 Task: Look for space in Piúma, Brazil from 12th  August, 2023 to 15th August, 2023 for 3 adults in price range Rs.12000 to Rs.16000. Place can be entire place with 2 bedrooms having 3 beds and 1 bathroom. Property type can be house, flat, guest house. Booking option can be shelf check-in. Required host language is Spanish.
Action: Mouse moved to (420, 92)
Screenshot: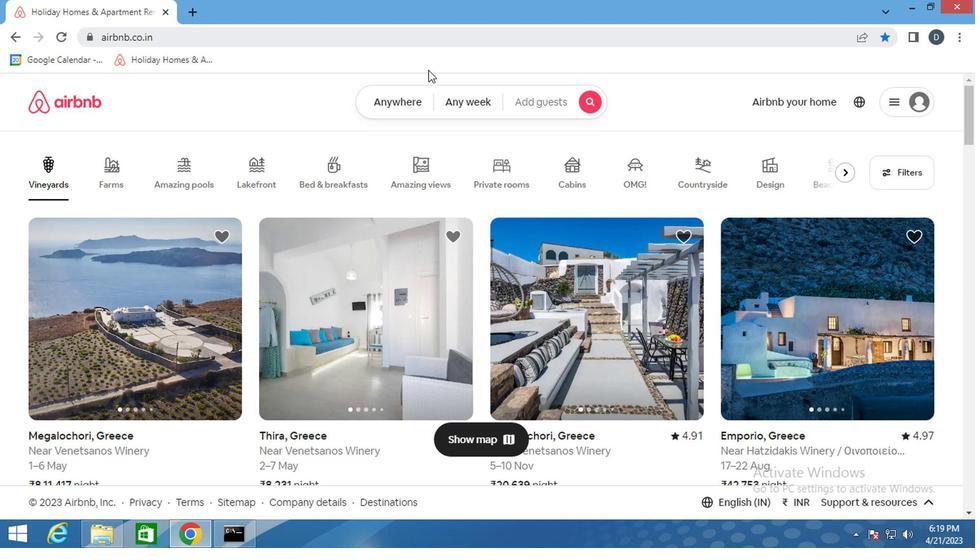 
Action: Mouse pressed left at (420, 92)
Screenshot: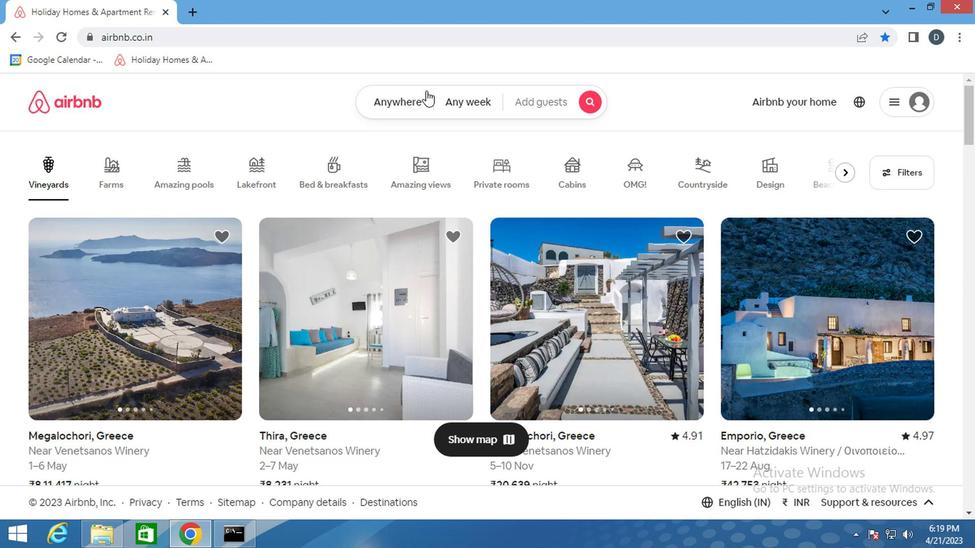
Action: Mouse moved to (364, 153)
Screenshot: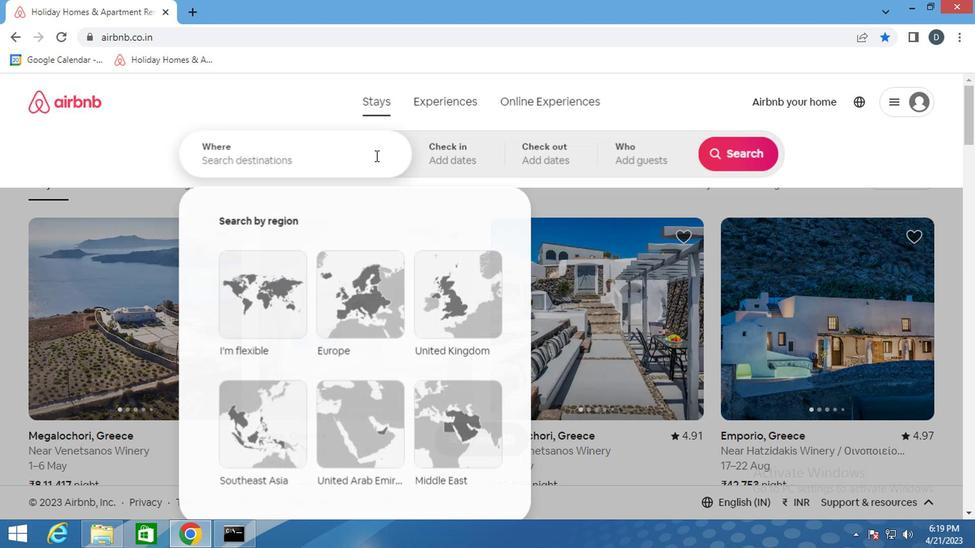 
Action: Mouse pressed left at (364, 153)
Screenshot: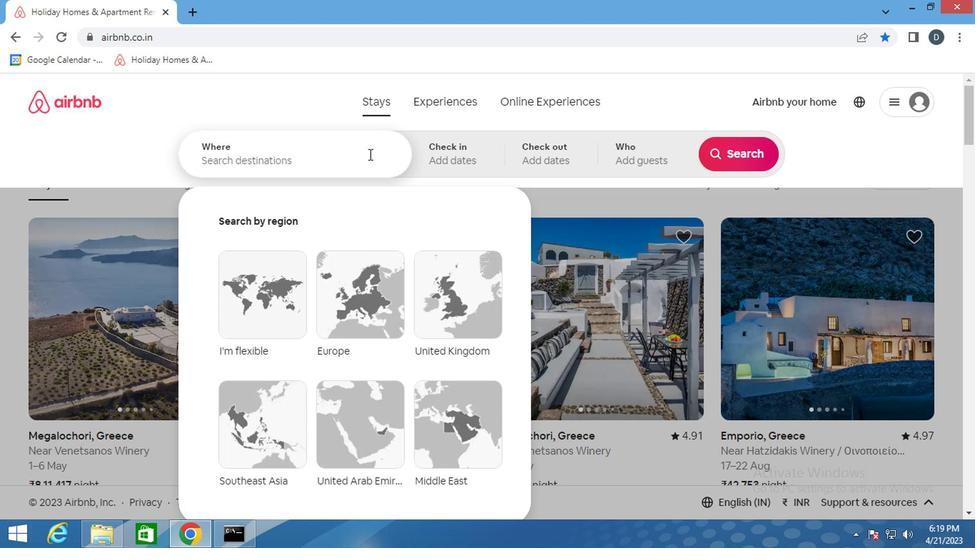 
Action: Key pressed <Key.shift>PIUMA,<Key.shift>B
Screenshot: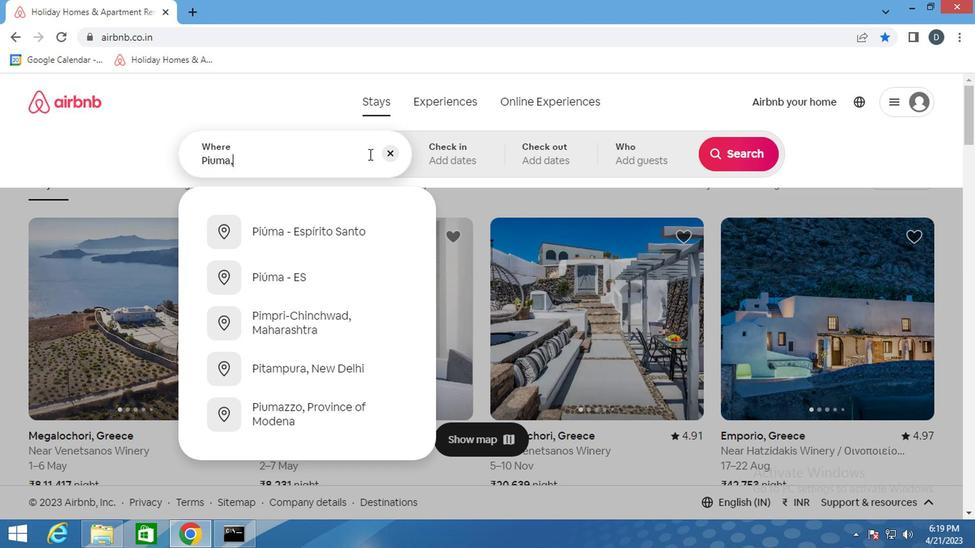 
Action: Mouse moved to (364, 153)
Screenshot: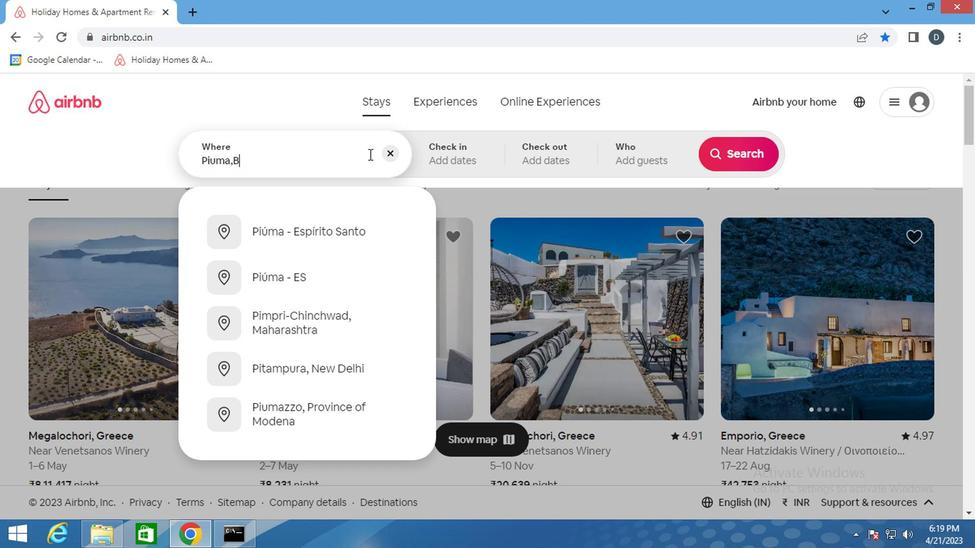 
Action: Key pressed RAZIL<Key.enter>
Screenshot: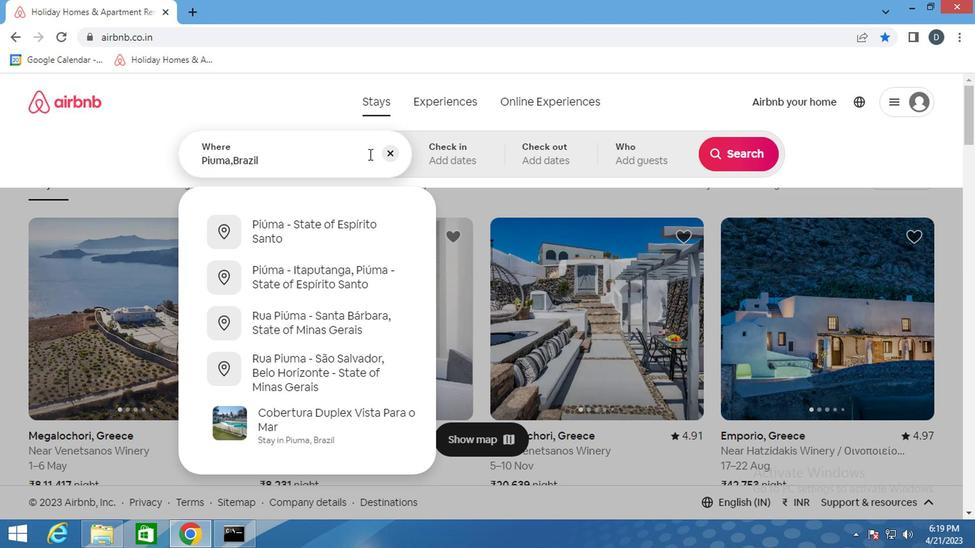 
Action: Mouse moved to (730, 271)
Screenshot: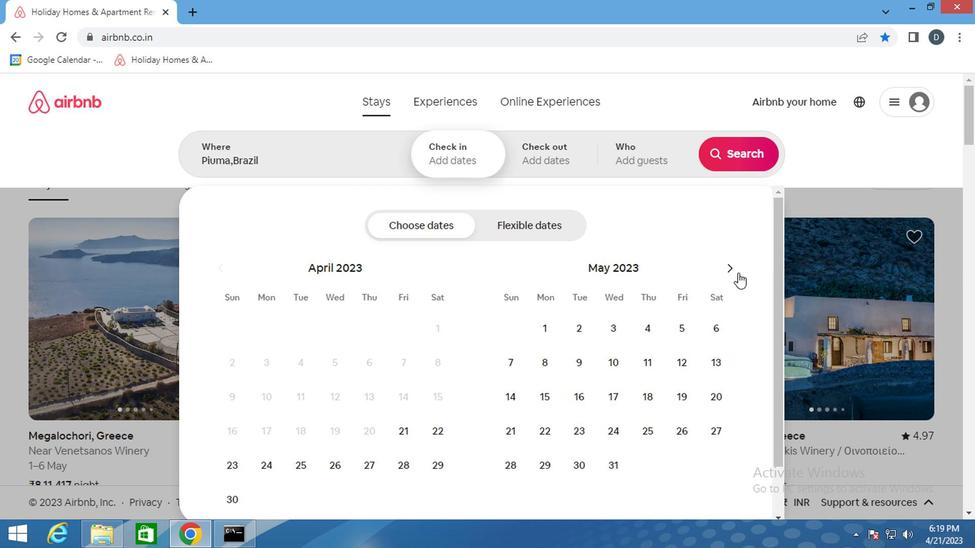 
Action: Mouse pressed left at (730, 271)
Screenshot: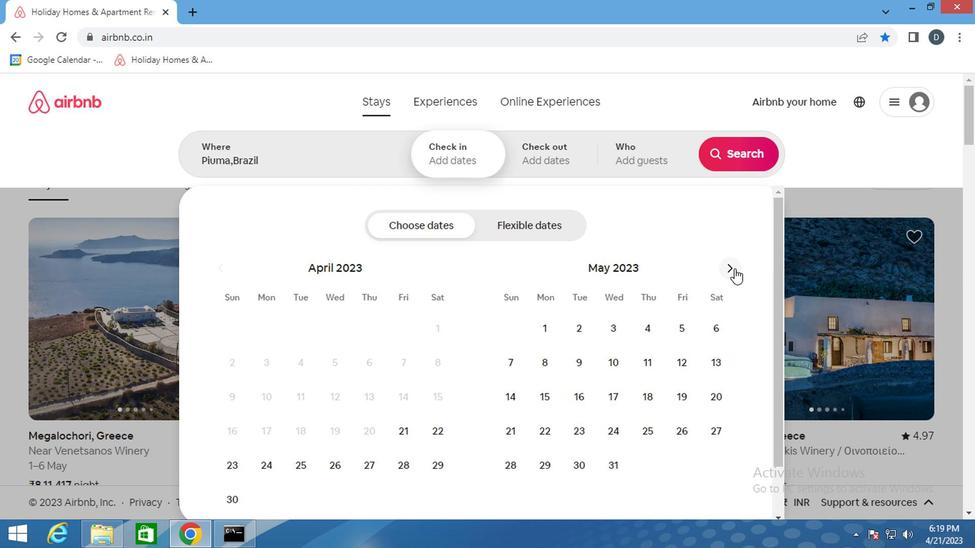 
Action: Mouse moved to (730, 270)
Screenshot: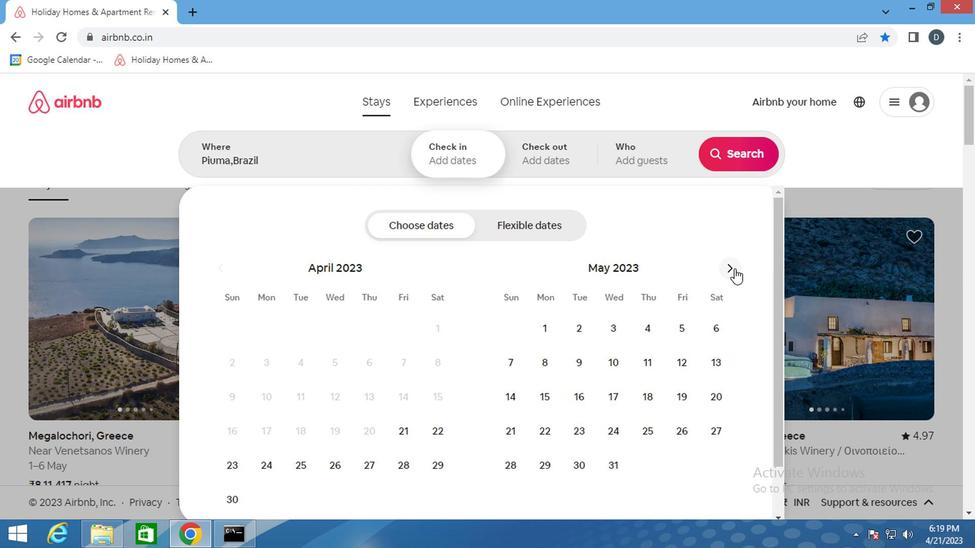 
Action: Mouse pressed left at (730, 270)
Screenshot: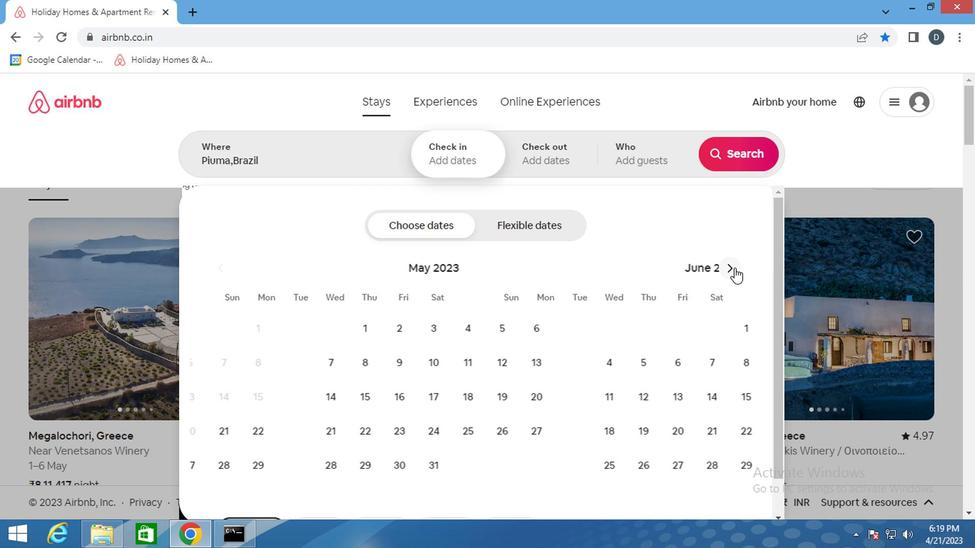 
Action: Mouse pressed left at (730, 270)
Screenshot: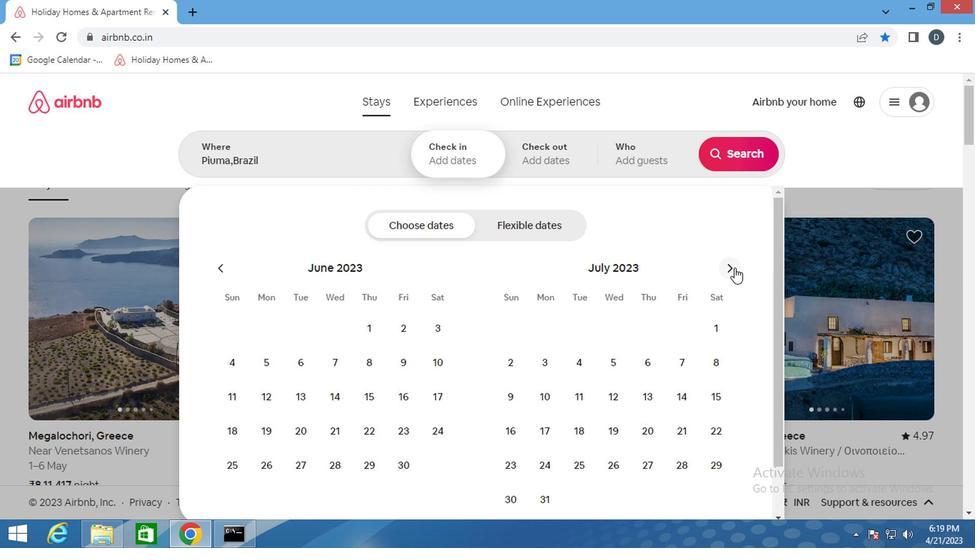
Action: Mouse moved to (710, 362)
Screenshot: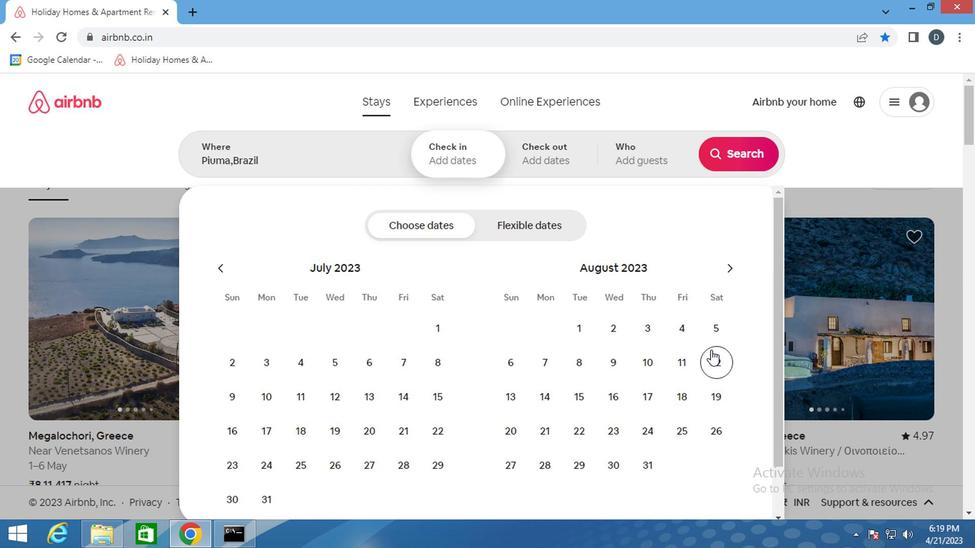 
Action: Mouse pressed left at (710, 362)
Screenshot: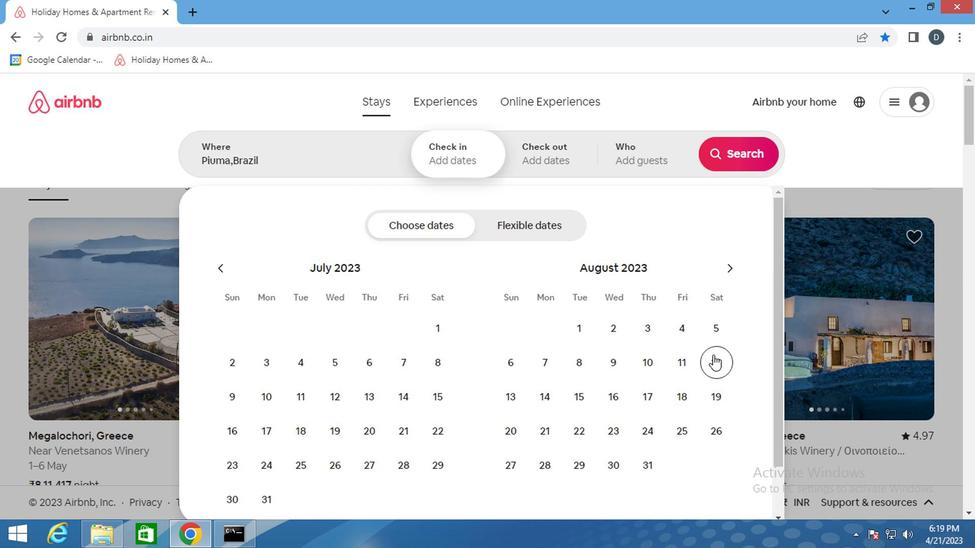 
Action: Mouse moved to (568, 398)
Screenshot: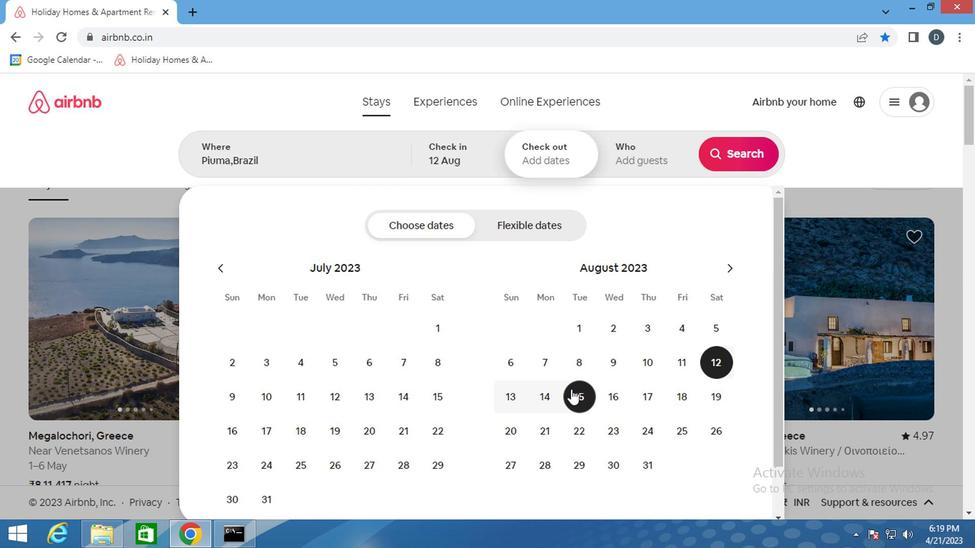 
Action: Mouse pressed left at (568, 398)
Screenshot: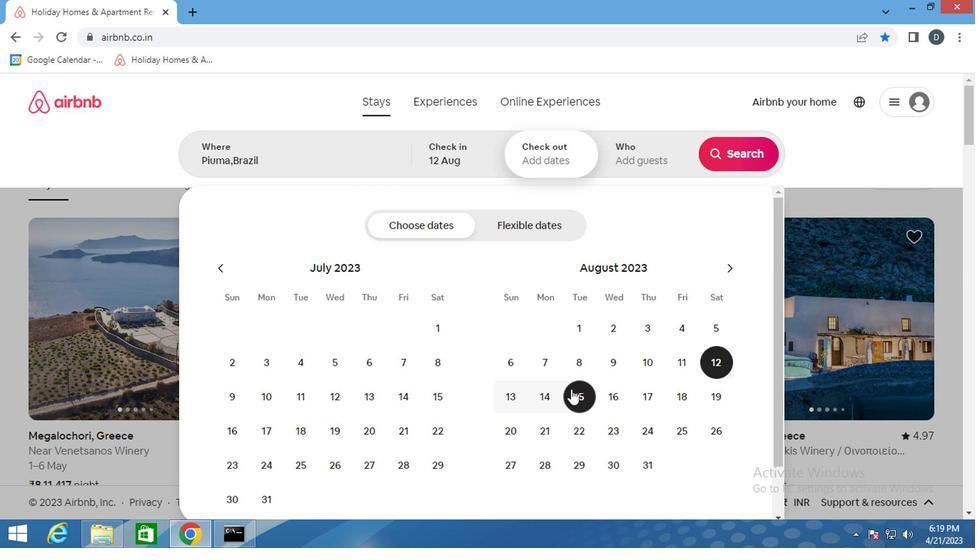 
Action: Mouse moved to (641, 176)
Screenshot: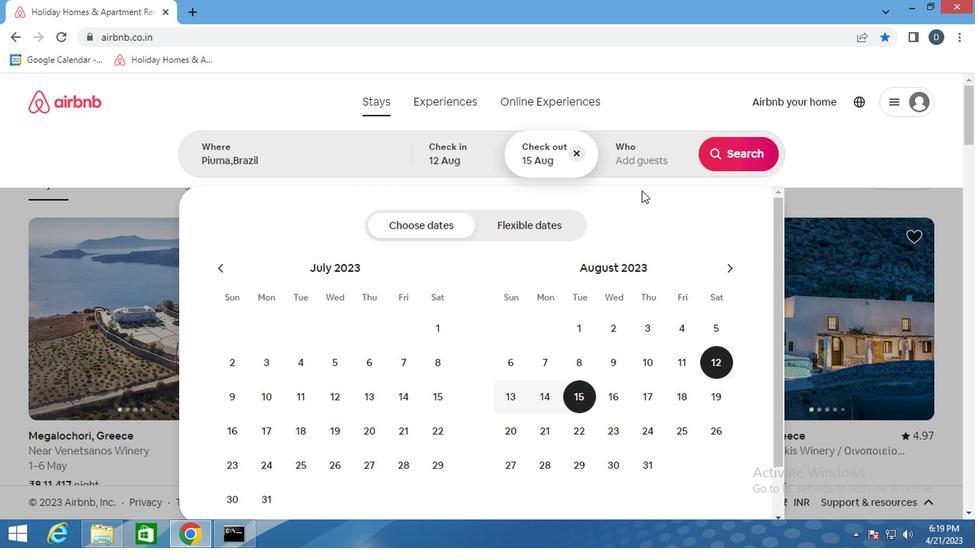 
Action: Mouse pressed left at (641, 176)
Screenshot: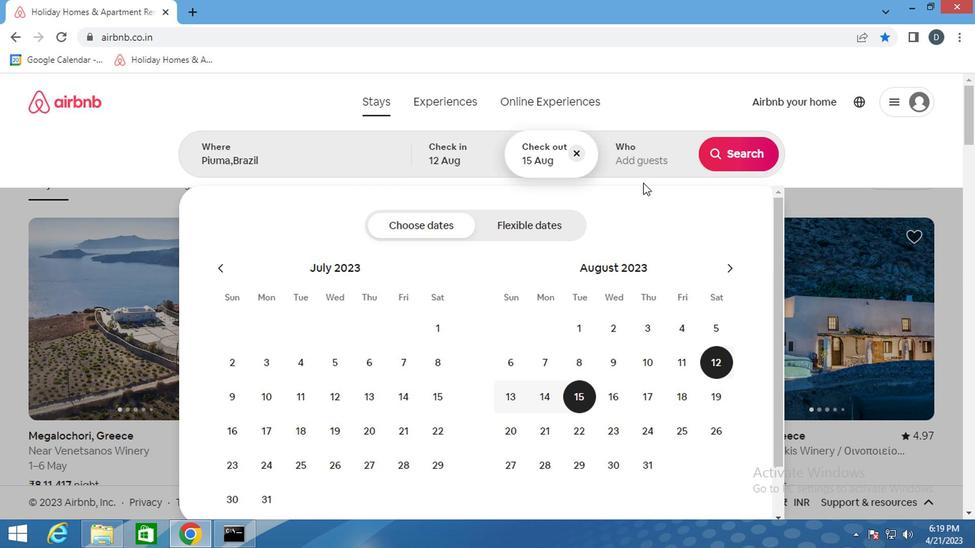 
Action: Mouse moved to (642, 169)
Screenshot: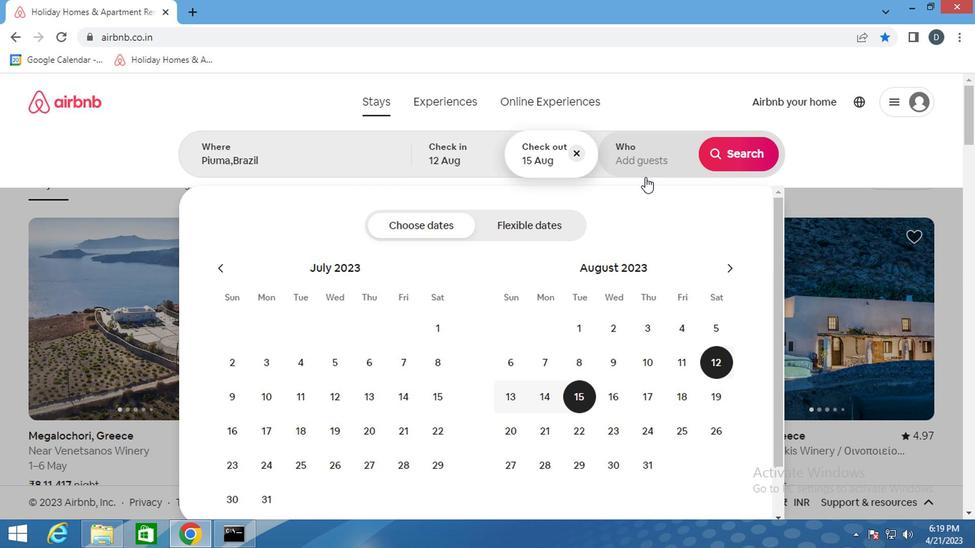 
Action: Mouse pressed left at (642, 169)
Screenshot: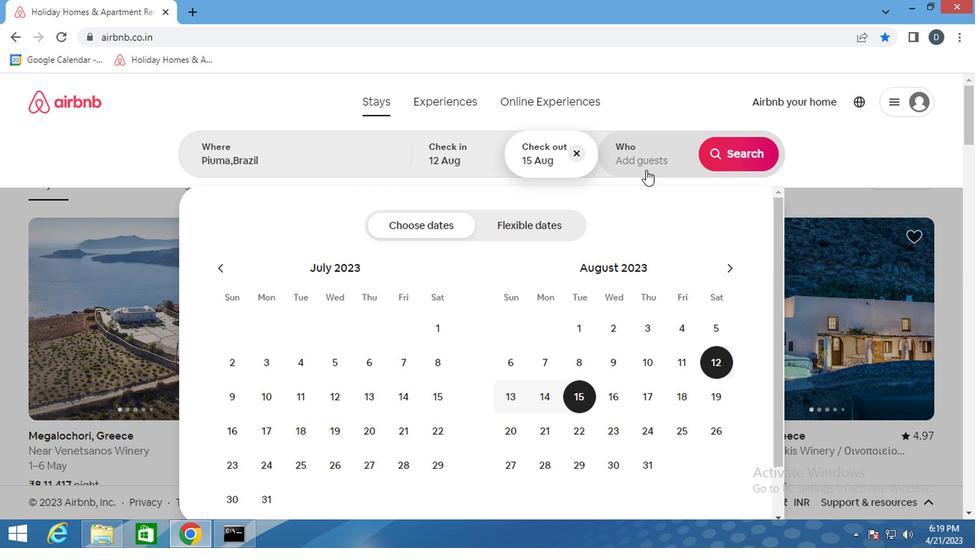 
Action: Mouse moved to (645, 167)
Screenshot: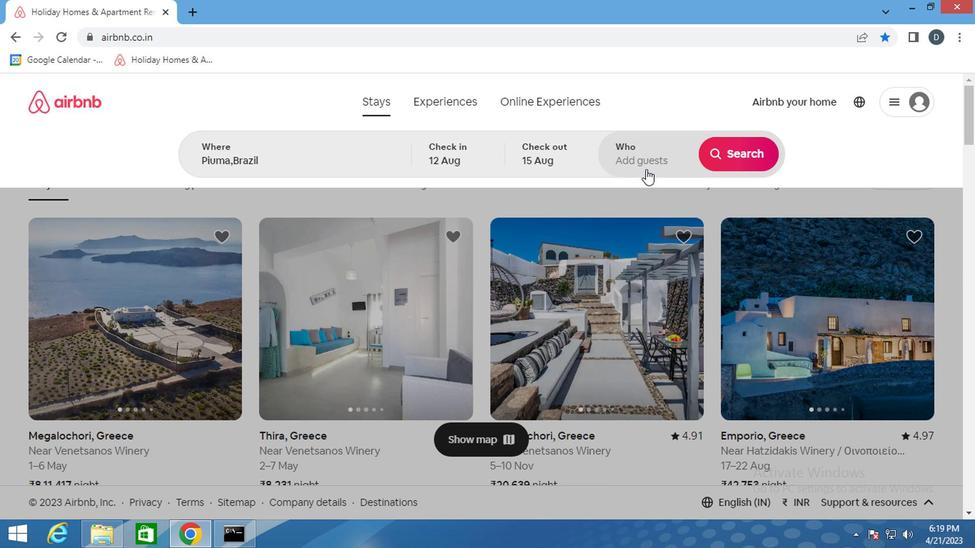 
Action: Mouse pressed left at (645, 167)
Screenshot: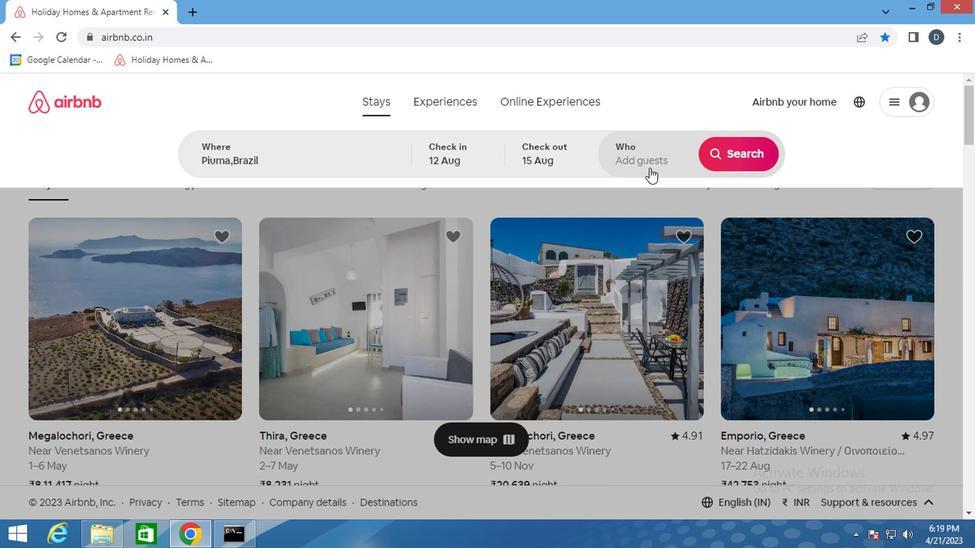 
Action: Mouse moved to (741, 228)
Screenshot: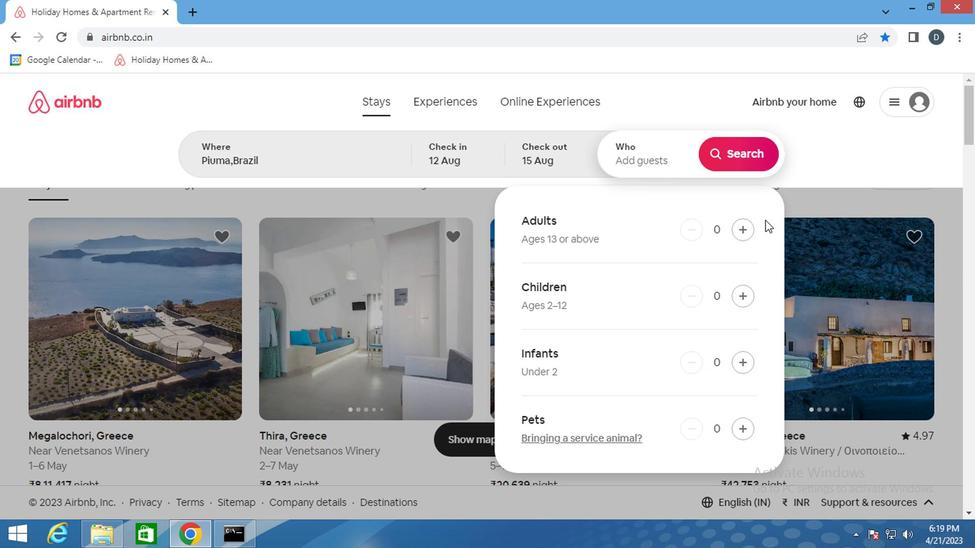 
Action: Mouse pressed left at (741, 228)
Screenshot: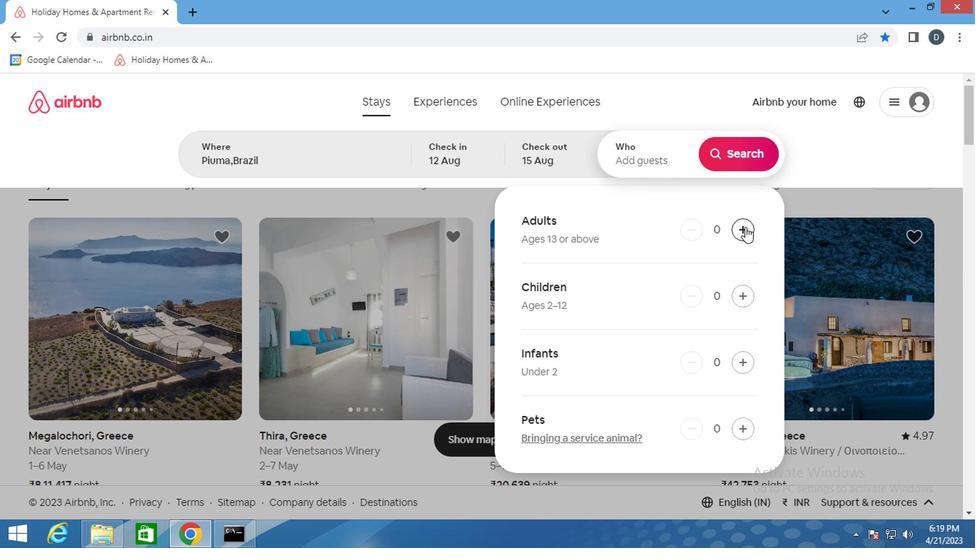 
Action: Mouse pressed left at (741, 228)
Screenshot: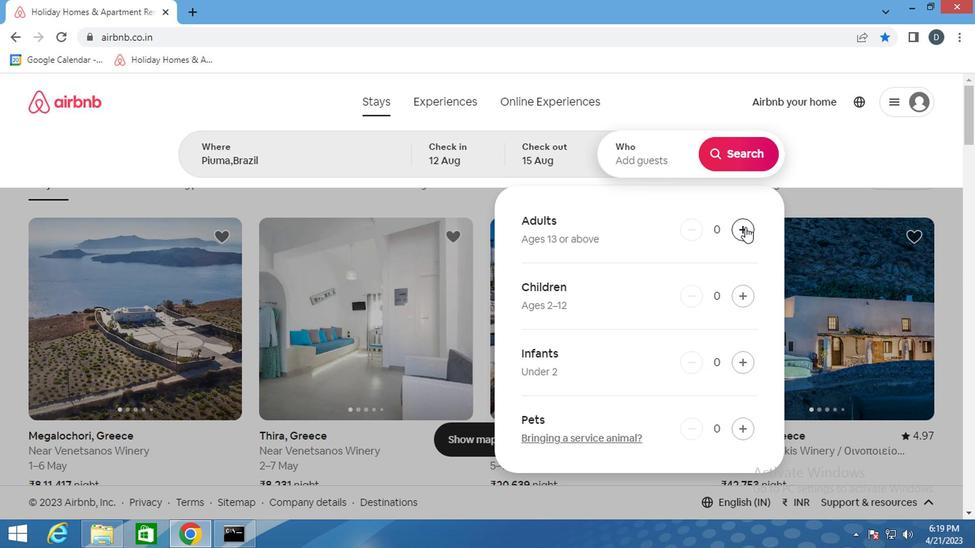 
Action: Mouse pressed left at (741, 228)
Screenshot: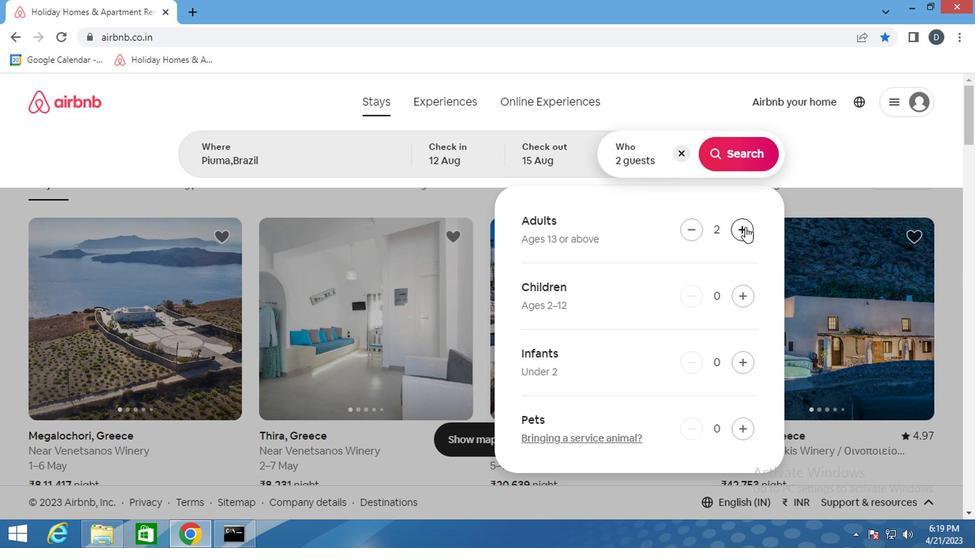 
Action: Mouse moved to (743, 146)
Screenshot: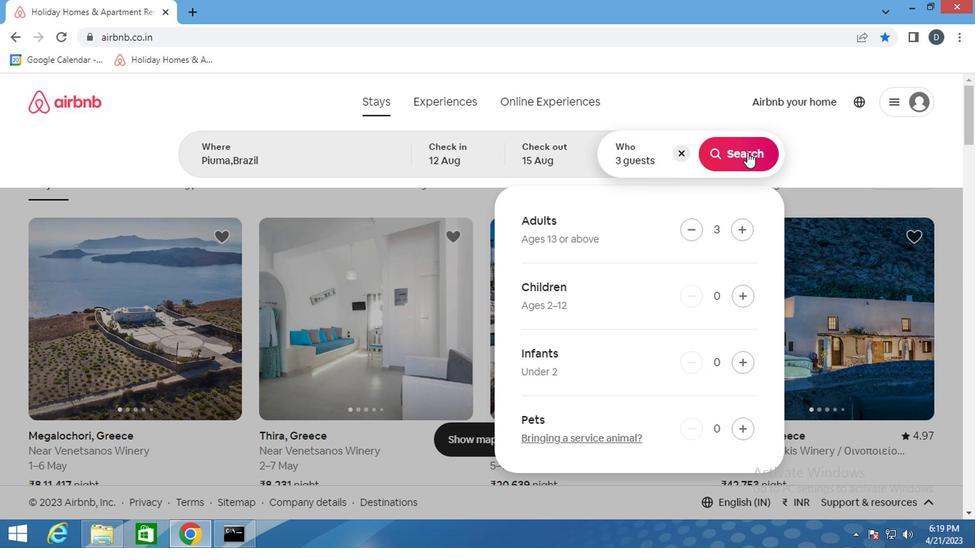 
Action: Mouse pressed left at (743, 146)
Screenshot: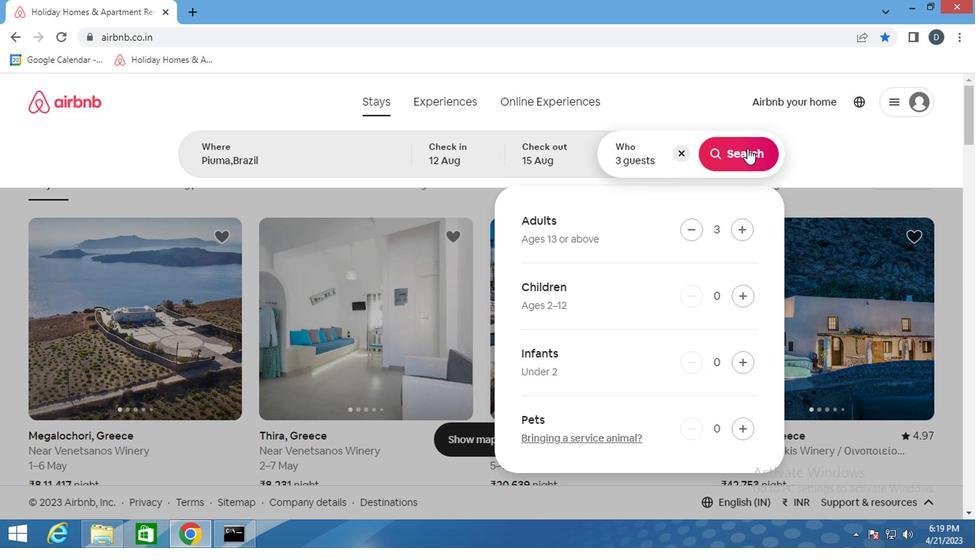 
Action: Mouse moved to (926, 150)
Screenshot: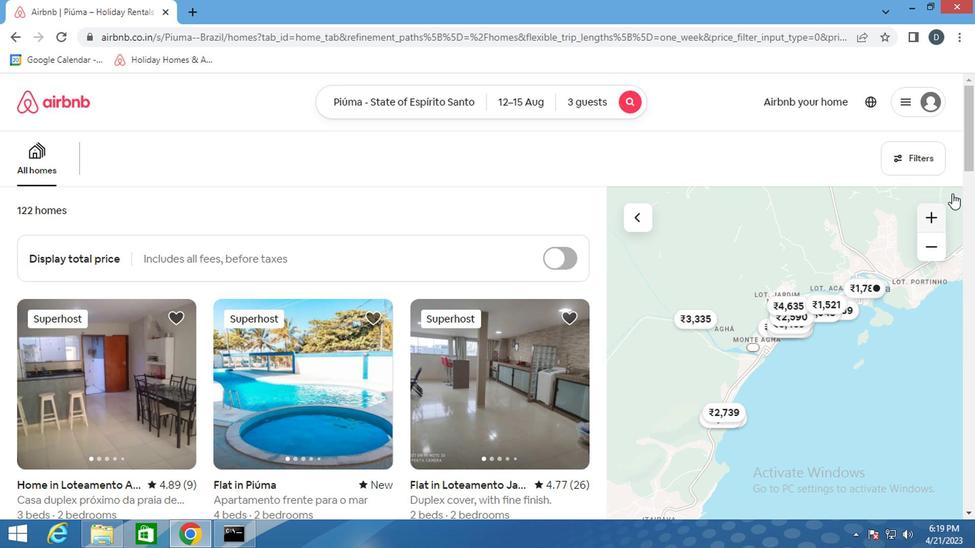 
Action: Mouse pressed left at (926, 150)
Screenshot: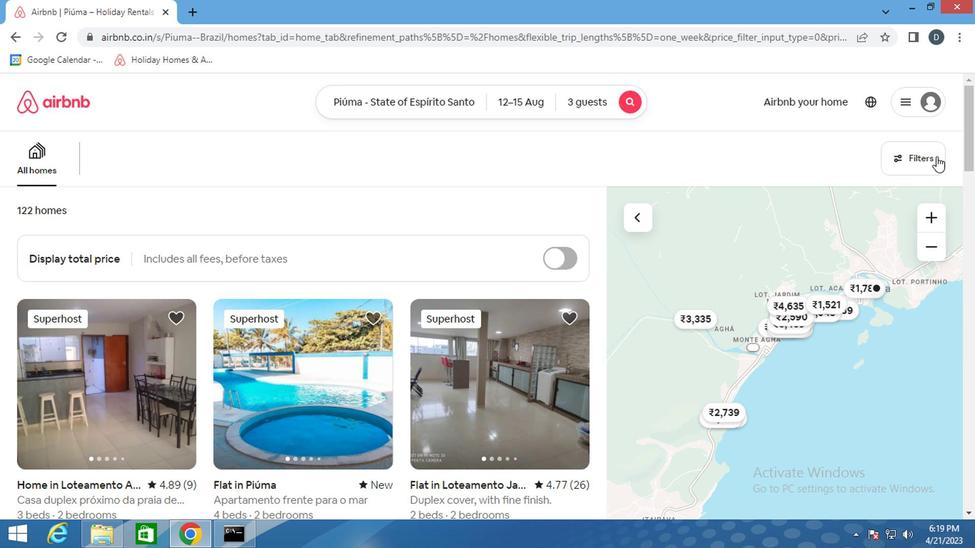 
Action: Mouse moved to (321, 340)
Screenshot: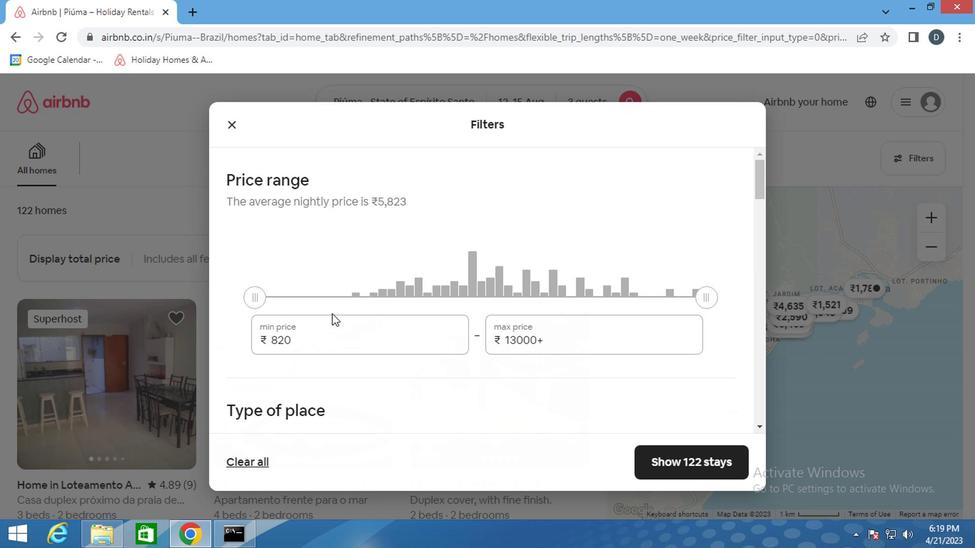 
Action: Mouse pressed left at (321, 340)
Screenshot: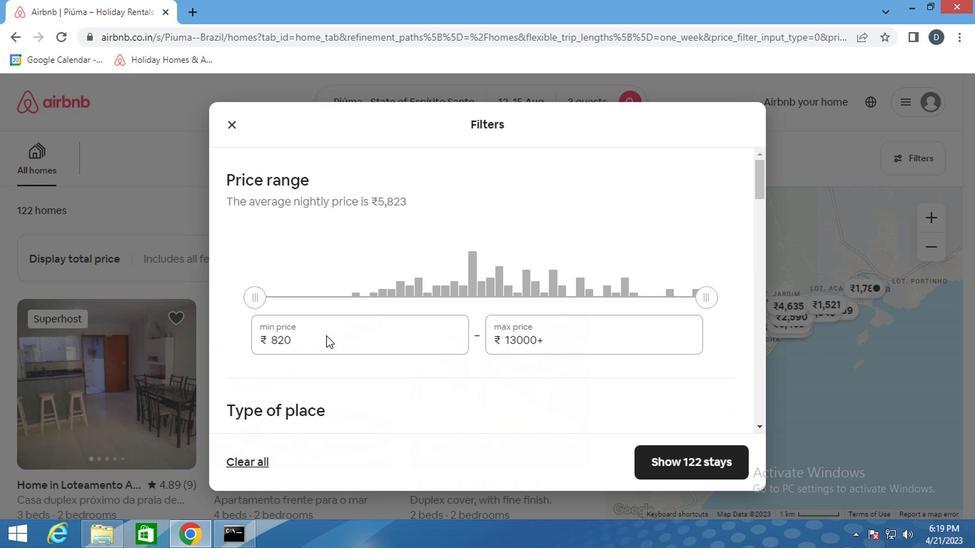 
Action: Mouse pressed left at (321, 340)
Screenshot: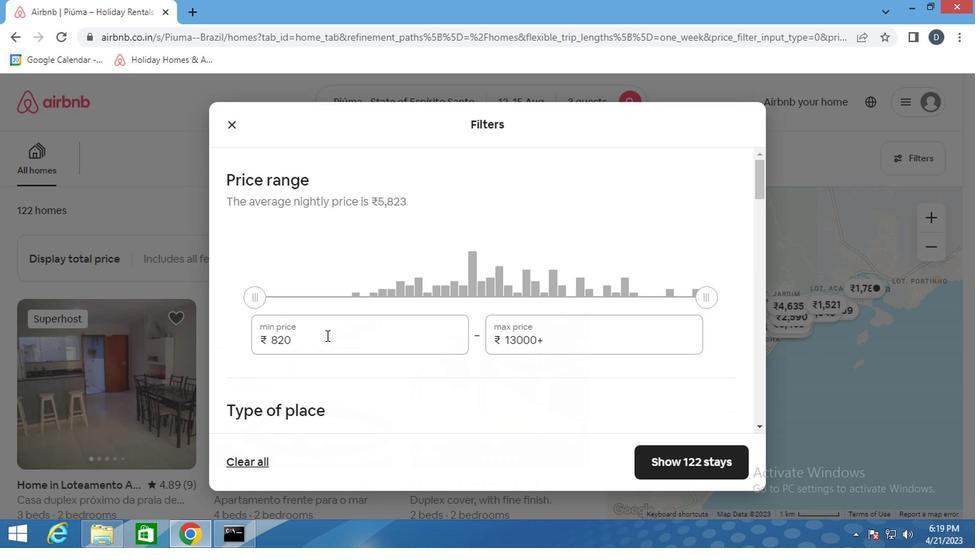 
Action: Mouse moved to (321, 341)
Screenshot: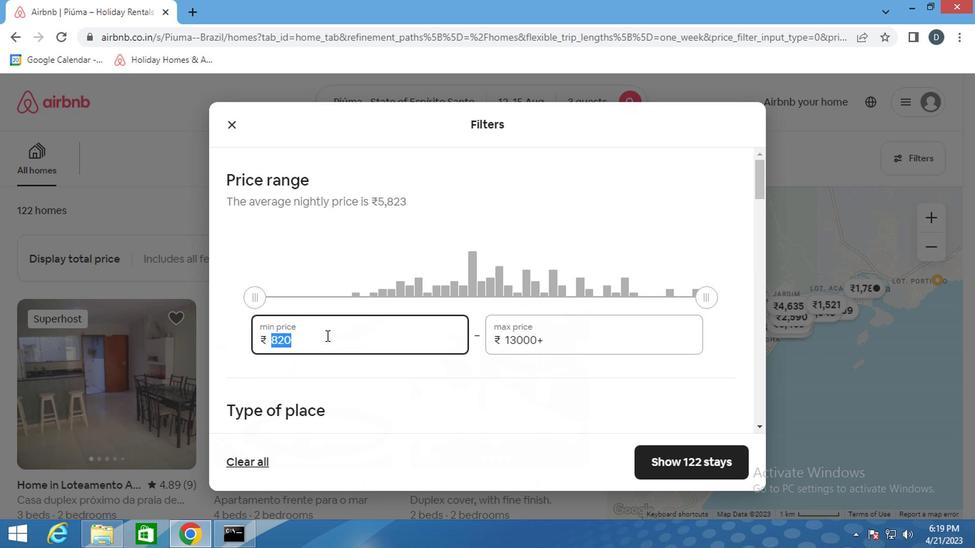 
Action: Key pressed 120
Screenshot: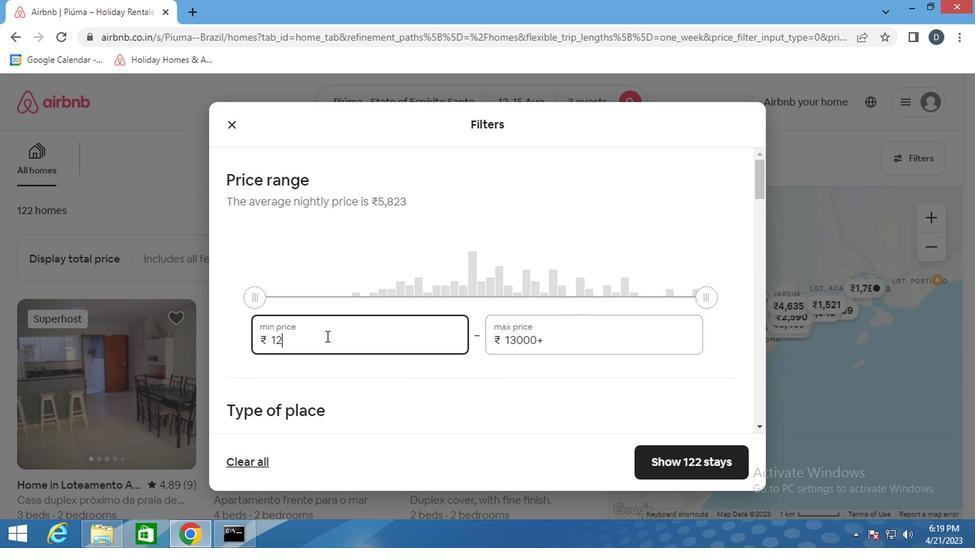 
Action: Mouse moved to (321, 342)
Screenshot: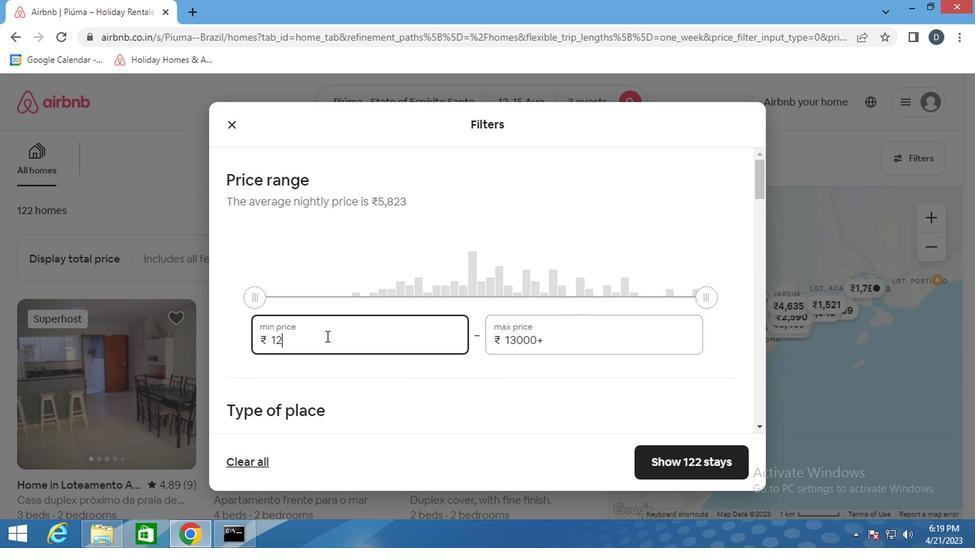 
Action: Key pressed 00
Screenshot: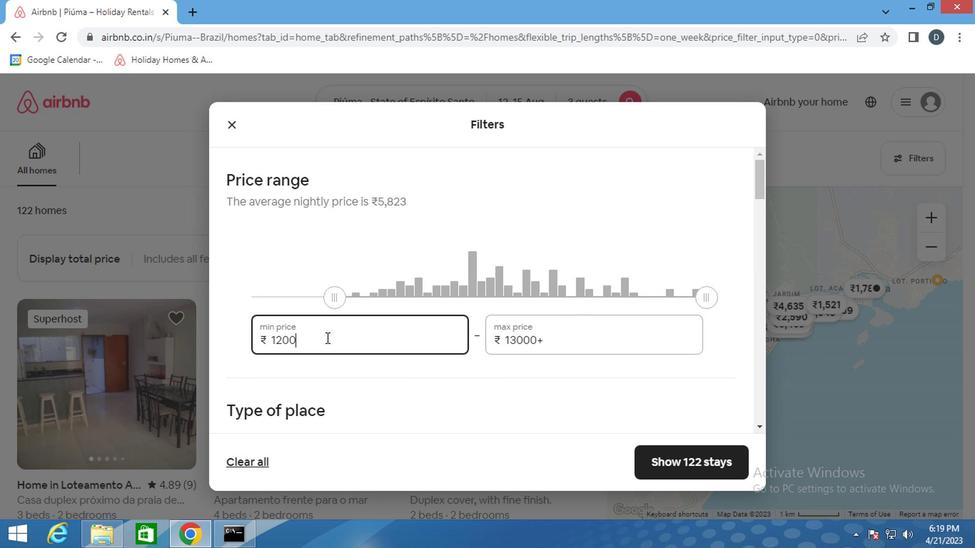 
Action: Mouse moved to (321, 347)
Screenshot: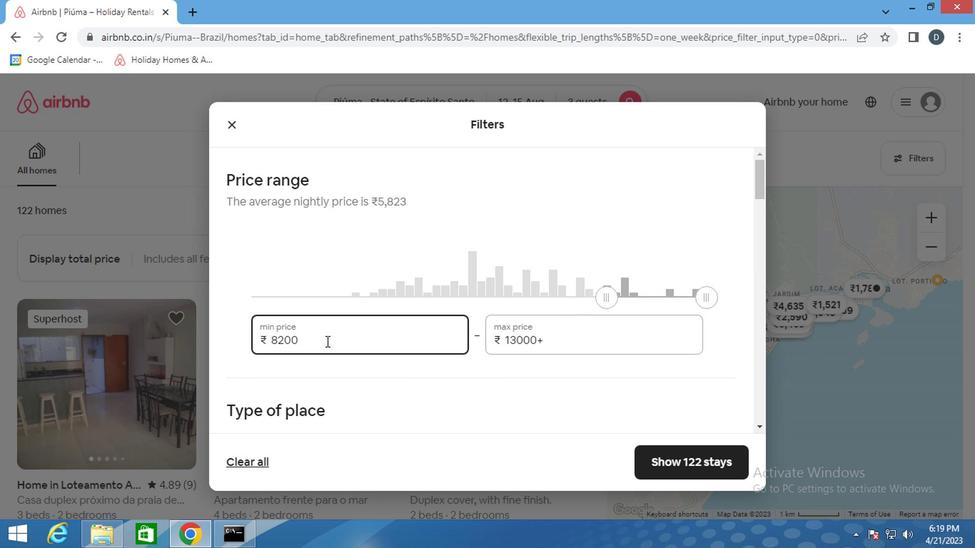 
Action: Key pressed ctrl+Actrl+12000
Screenshot: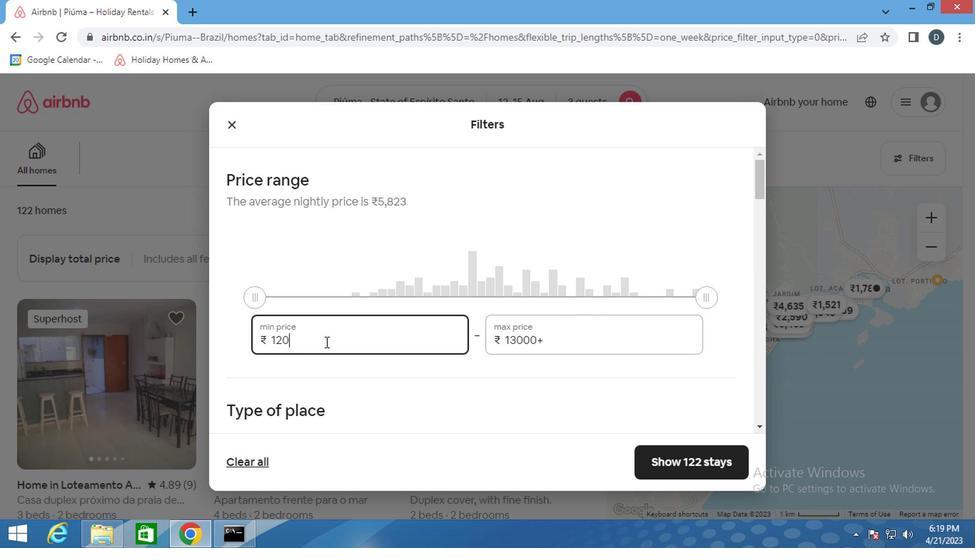 
Action: Mouse moved to (319, 348)
Screenshot: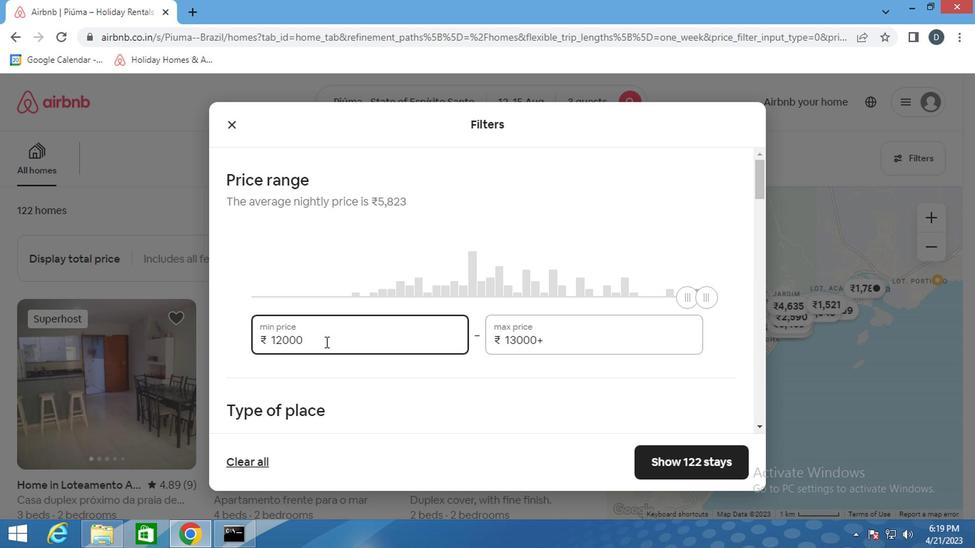
Action: Key pressed <Key.tab>
Screenshot: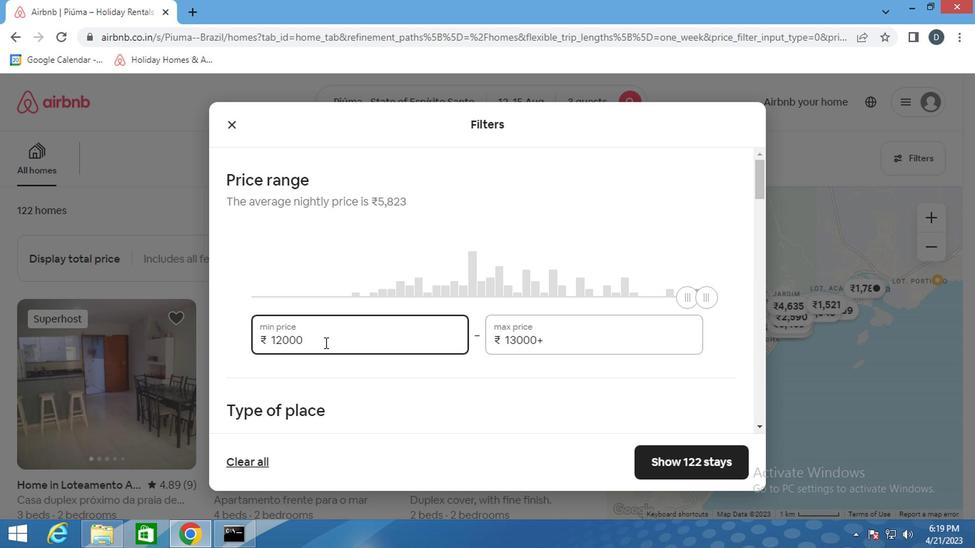 
Action: Mouse moved to (318, 349)
Screenshot: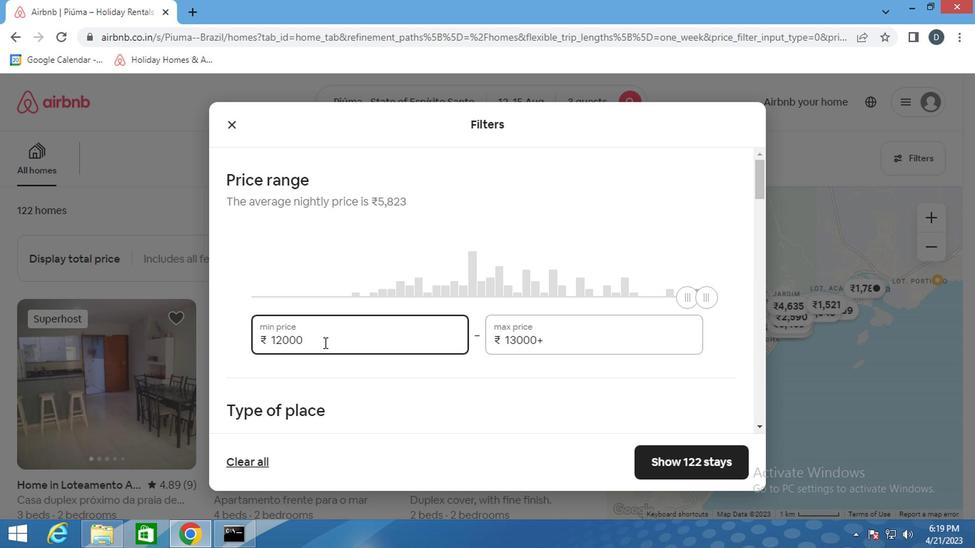 
Action: Key pressed ctrl+A
Screenshot: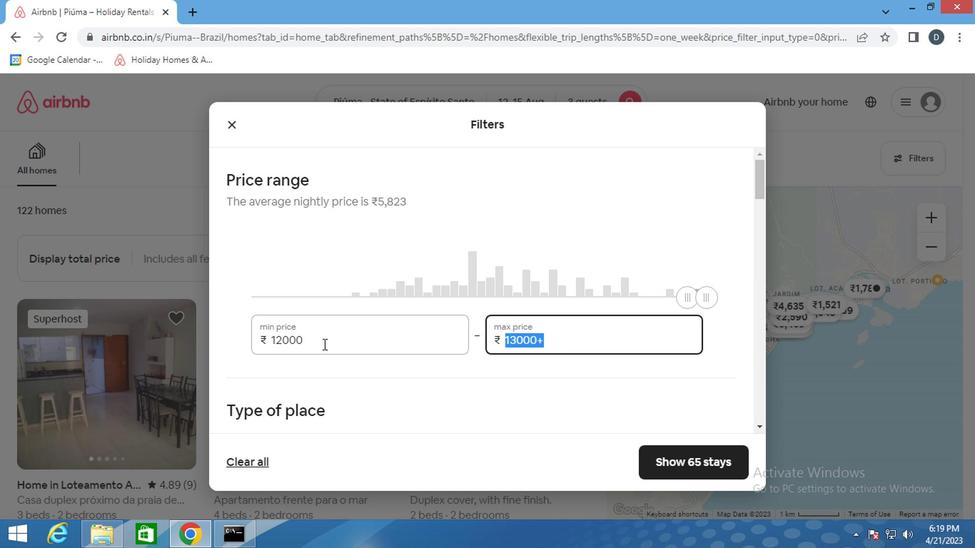 
Action: Mouse moved to (318, 350)
Screenshot: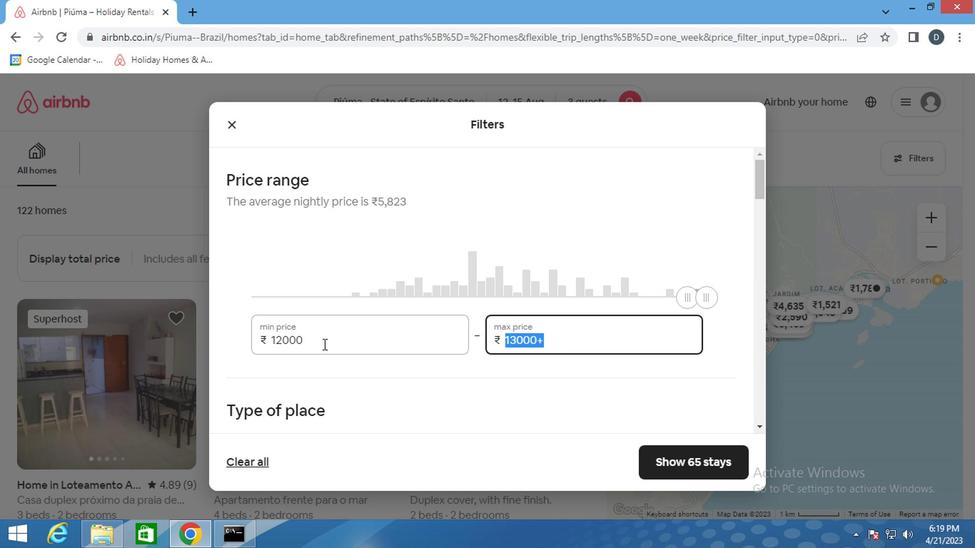 
Action: Key pressed ctrl+16000
Screenshot: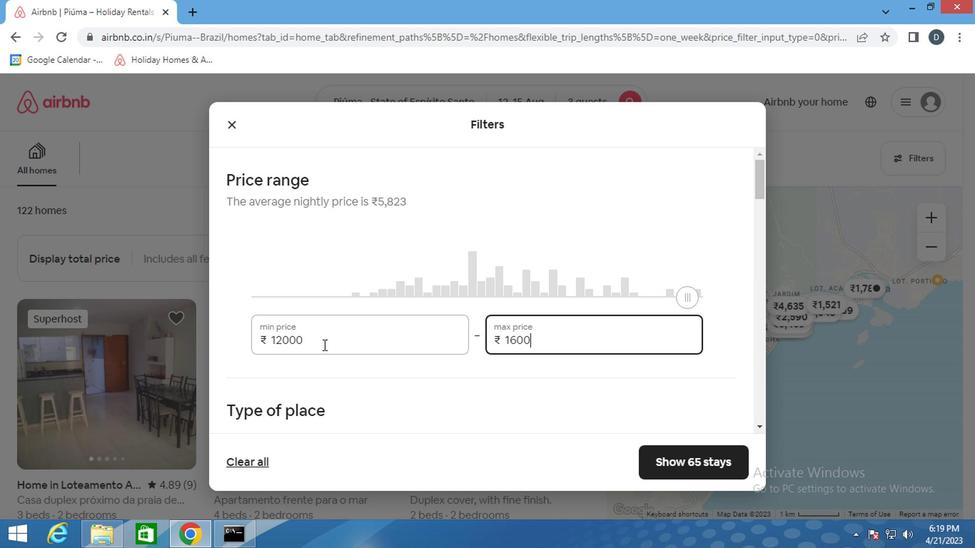 
Action: Mouse moved to (397, 334)
Screenshot: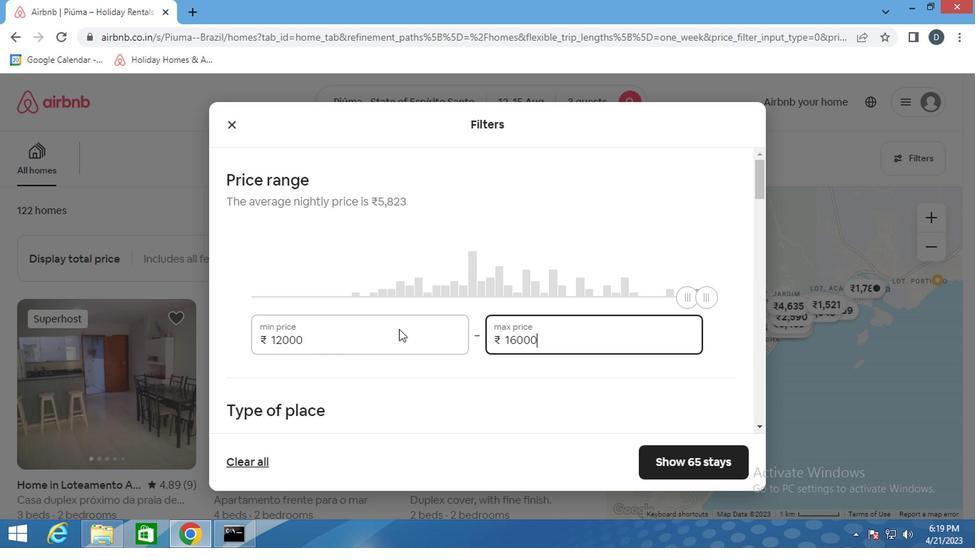 
Action: Mouse scrolled (397, 333) with delta (0, -1)
Screenshot: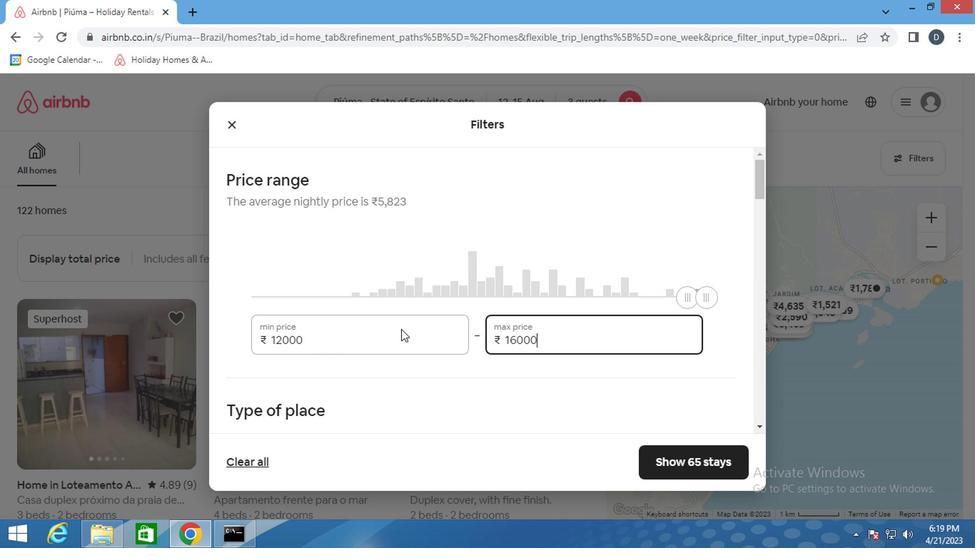 
Action: Mouse scrolled (397, 333) with delta (0, -1)
Screenshot: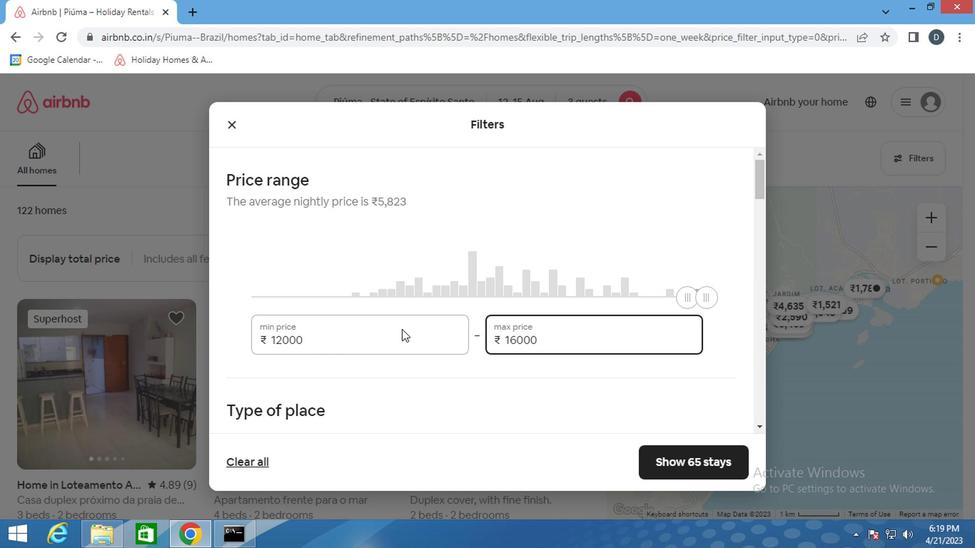 
Action: Mouse scrolled (397, 333) with delta (0, -1)
Screenshot: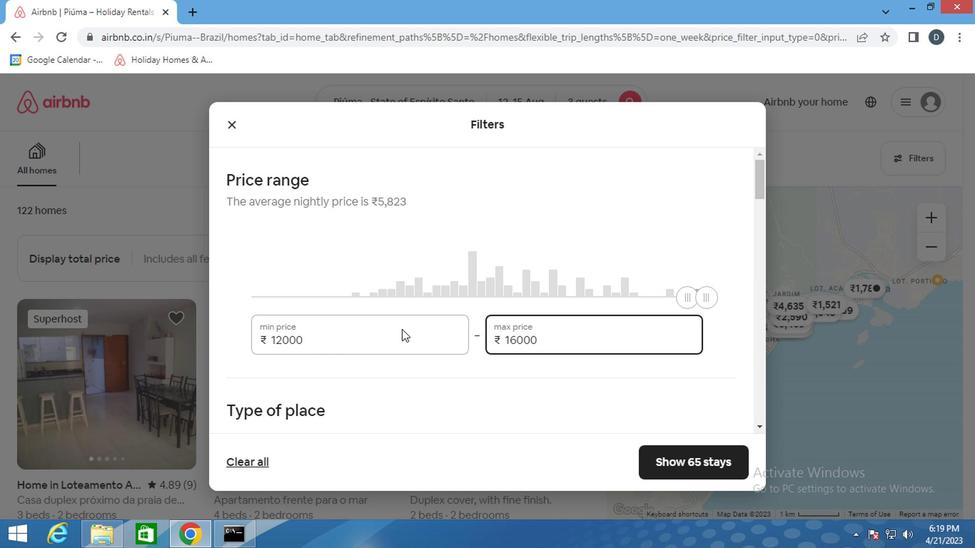 
Action: Mouse moved to (310, 241)
Screenshot: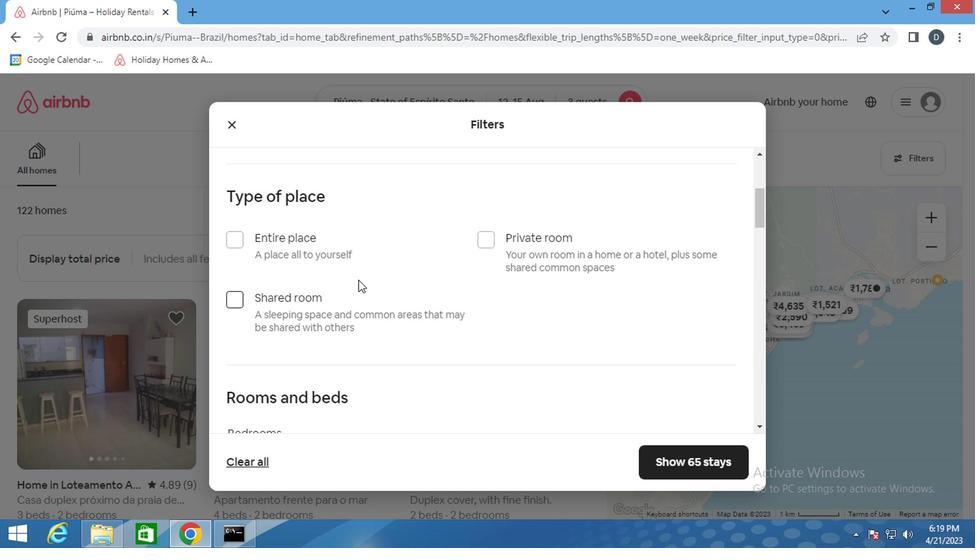 
Action: Mouse pressed left at (310, 241)
Screenshot: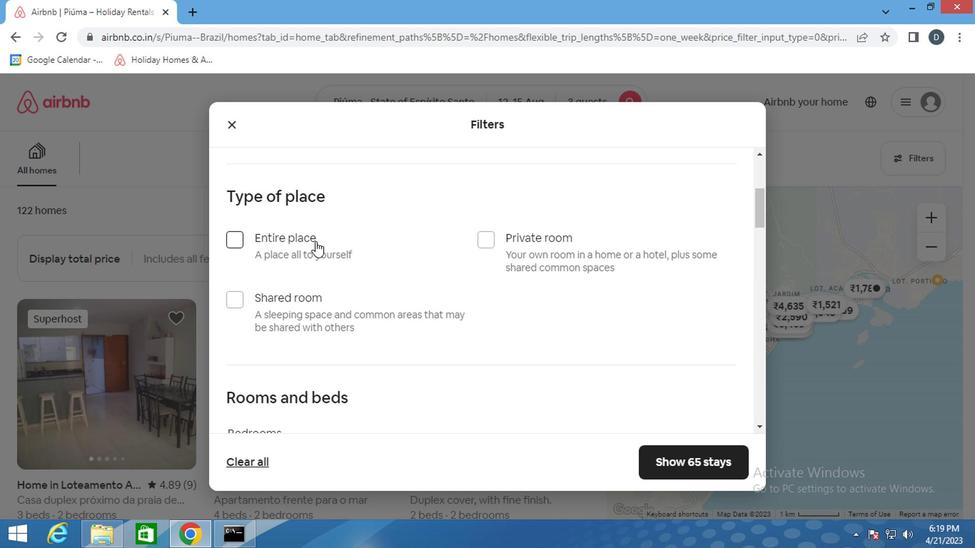 
Action: Mouse moved to (434, 285)
Screenshot: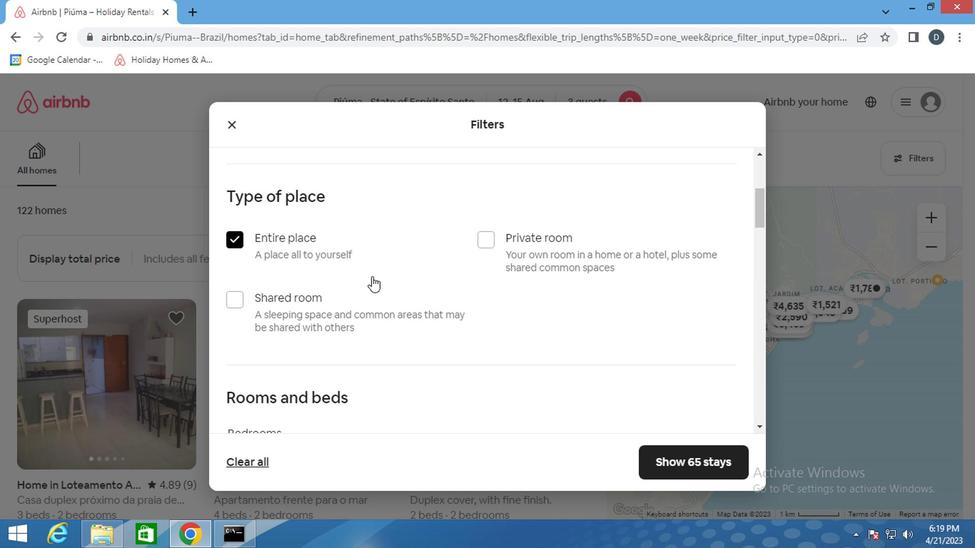 
Action: Mouse scrolled (434, 284) with delta (0, -1)
Screenshot: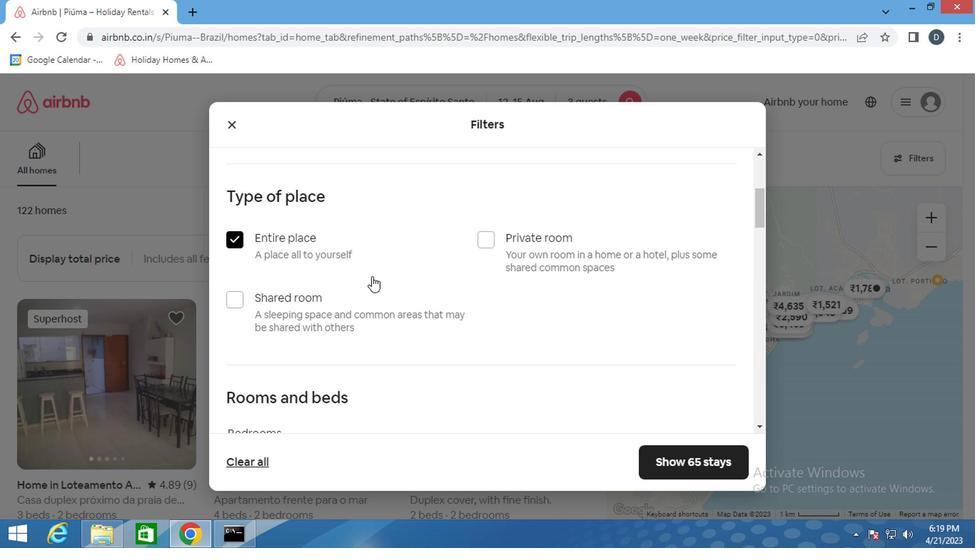 
Action: Mouse scrolled (434, 284) with delta (0, -1)
Screenshot: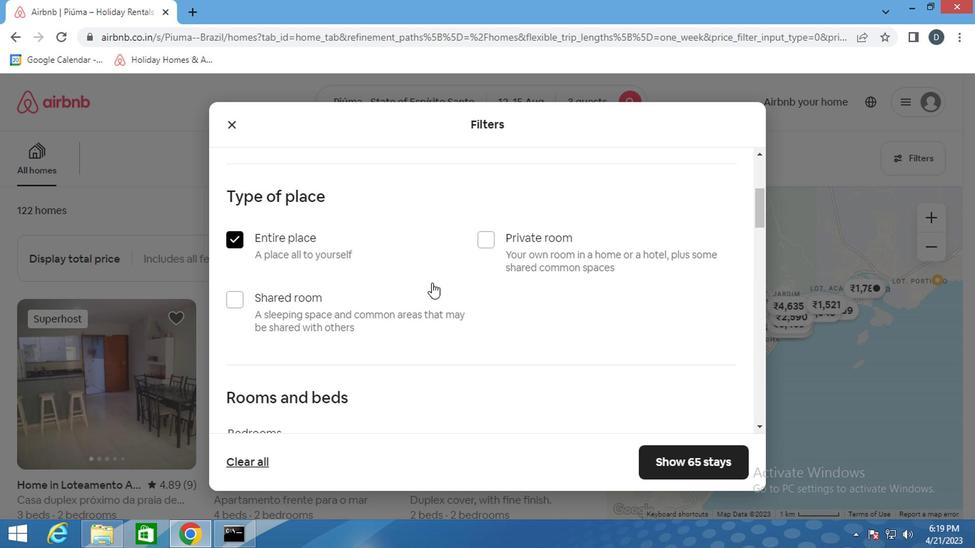 
Action: Mouse scrolled (434, 284) with delta (0, -1)
Screenshot: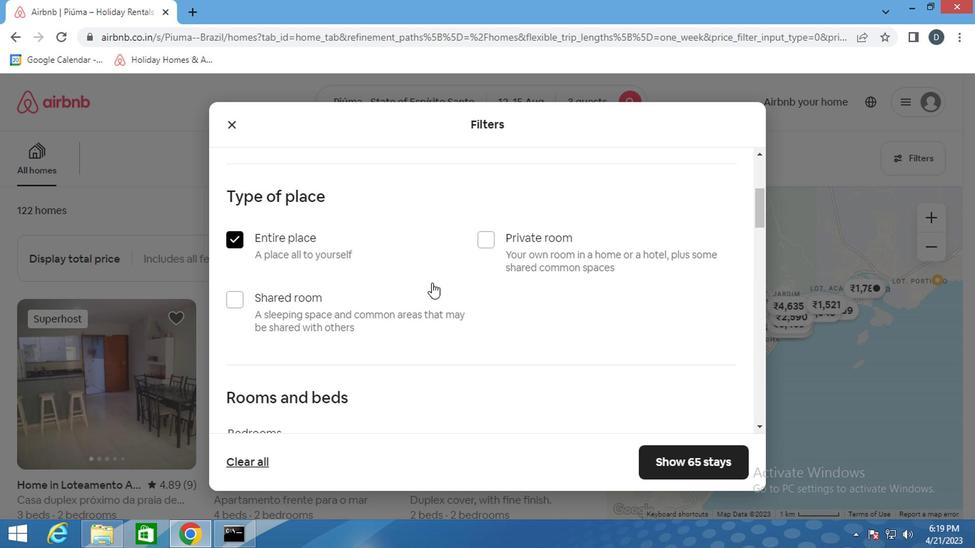 
Action: Mouse scrolled (434, 284) with delta (0, -1)
Screenshot: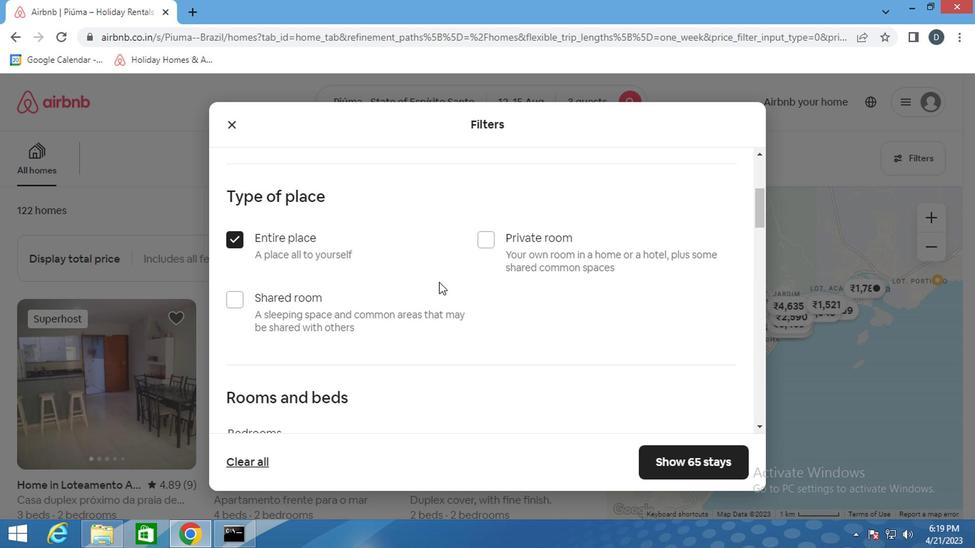 
Action: Mouse scrolled (434, 284) with delta (0, -1)
Screenshot: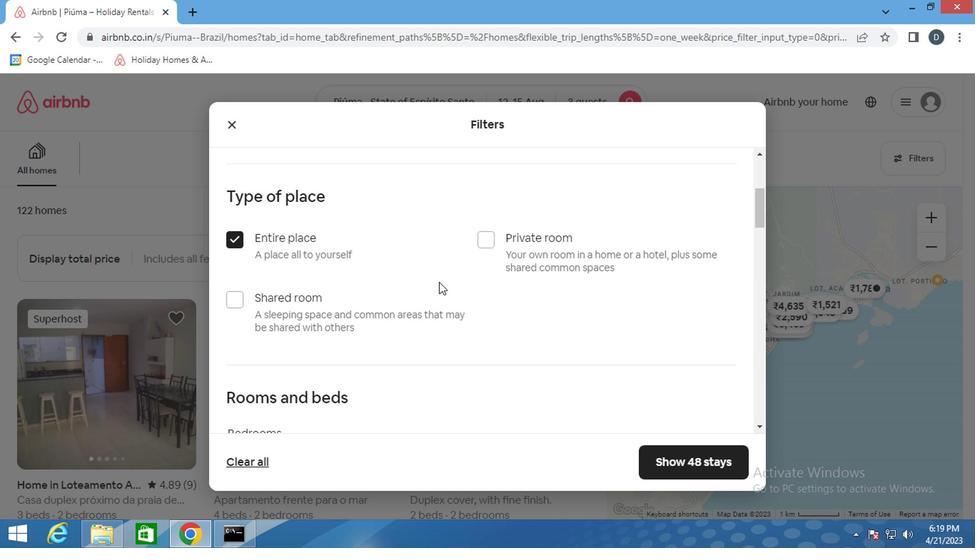 
Action: Mouse moved to (380, 212)
Screenshot: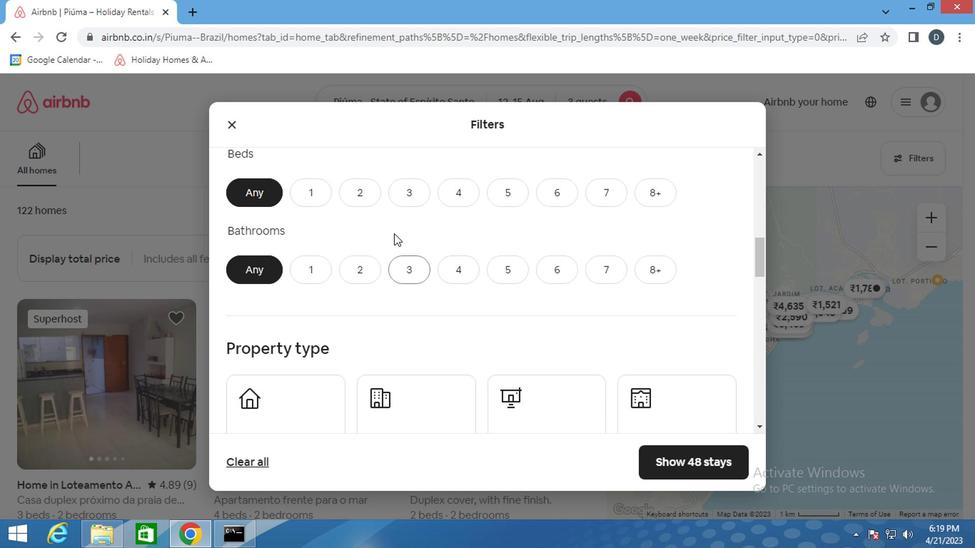 
Action: Mouse scrolled (380, 213) with delta (0, 1)
Screenshot: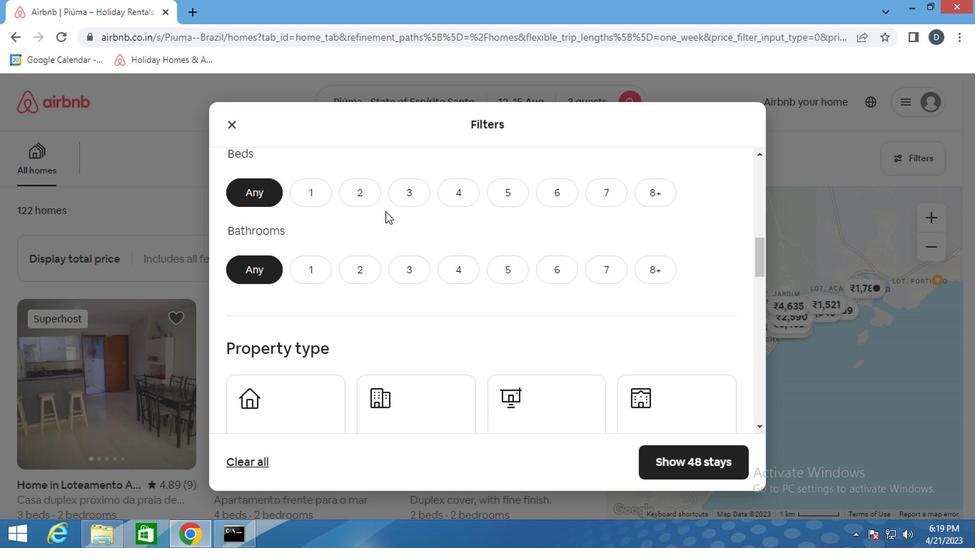 
Action: Mouse scrolled (380, 213) with delta (0, 1)
Screenshot: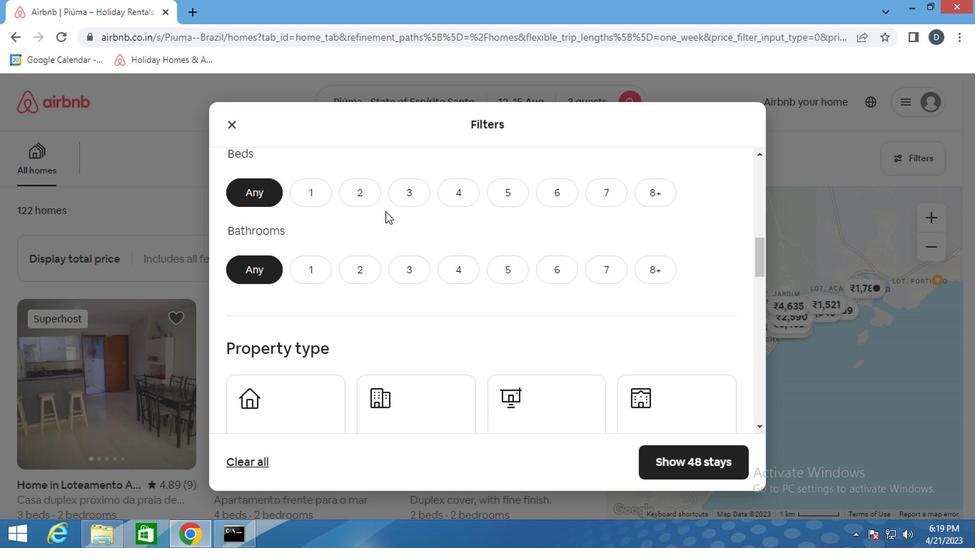 
Action: Mouse moved to (354, 264)
Screenshot: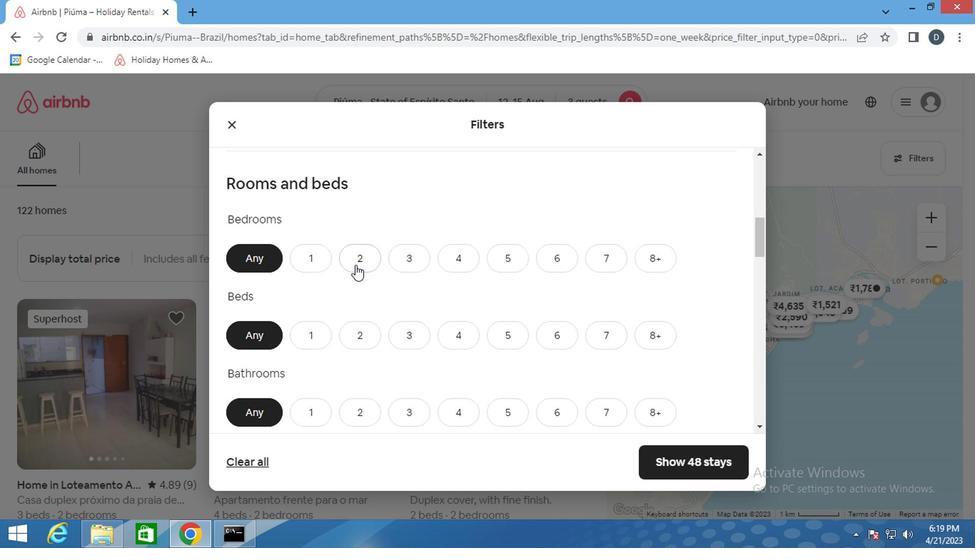 
Action: Mouse pressed left at (354, 264)
Screenshot: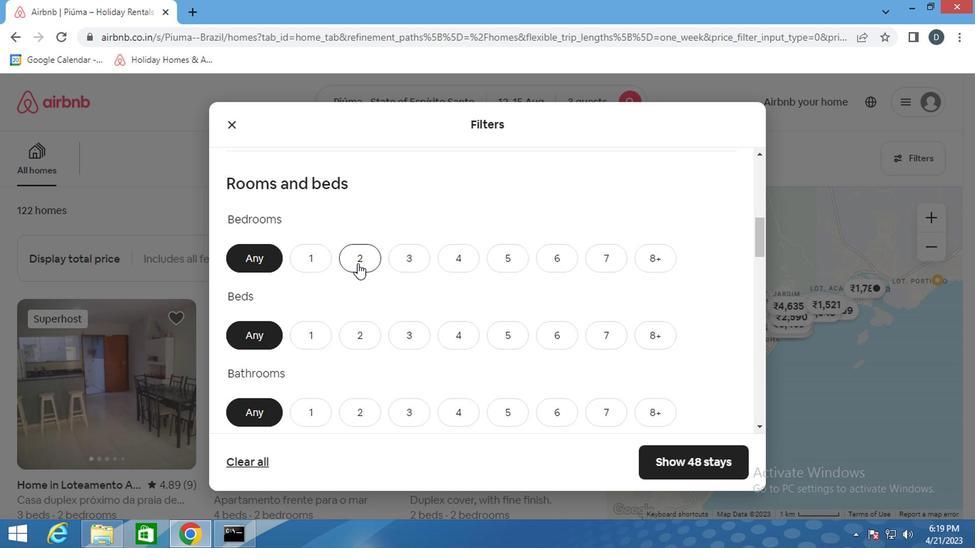 
Action: Mouse moved to (400, 336)
Screenshot: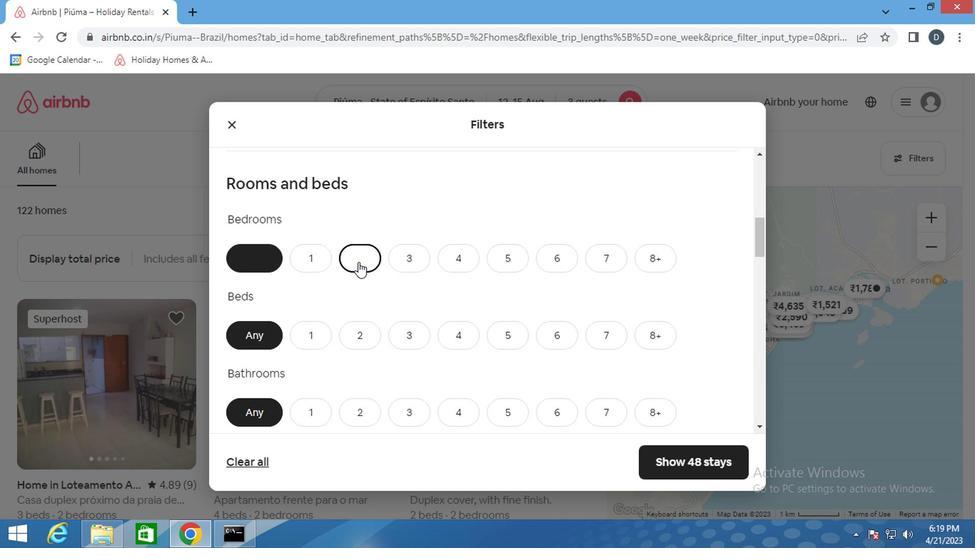 
Action: Mouse pressed left at (400, 336)
Screenshot: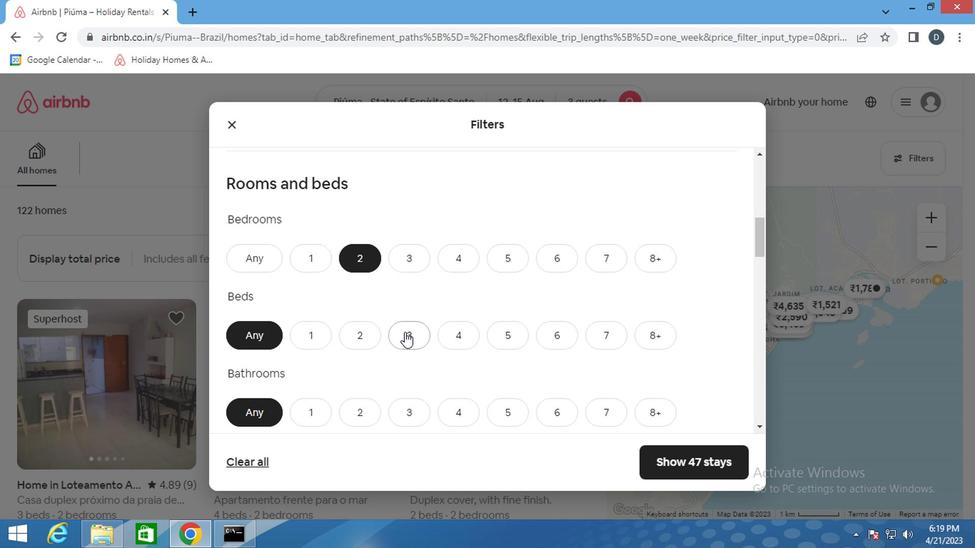 
Action: Mouse moved to (296, 414)
Screenshot: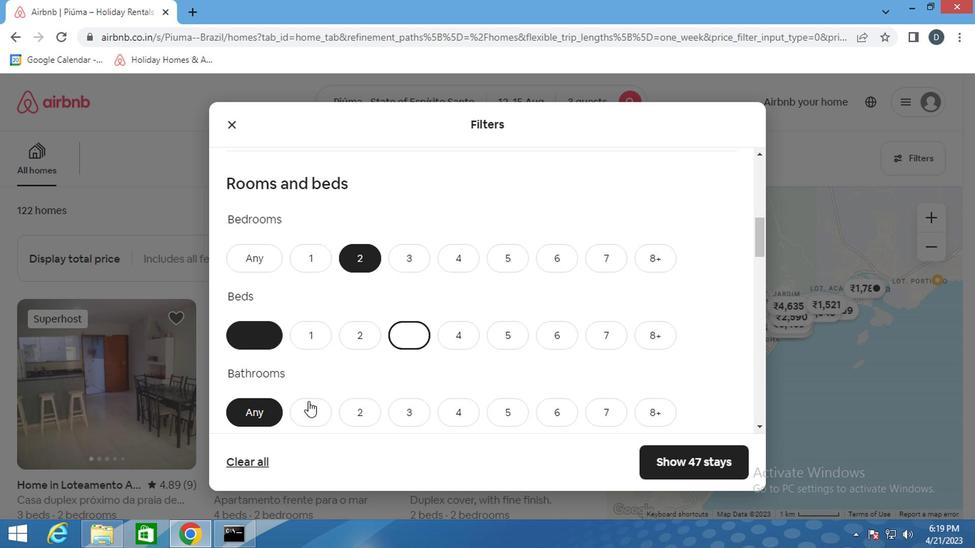 
Action: Mouse pressed left at (296, 414)
Screenshot: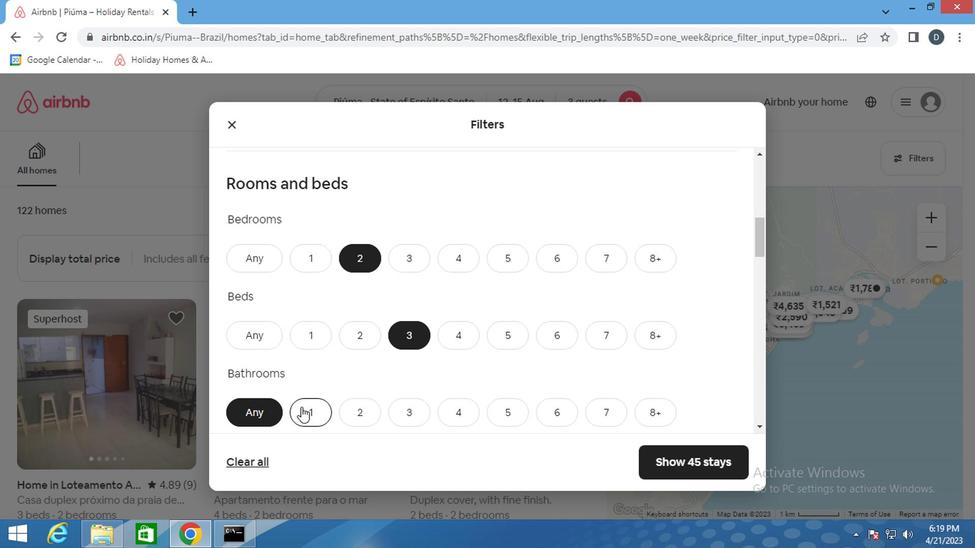 
Action: Mouse moved to (443, 362)
Screenshot: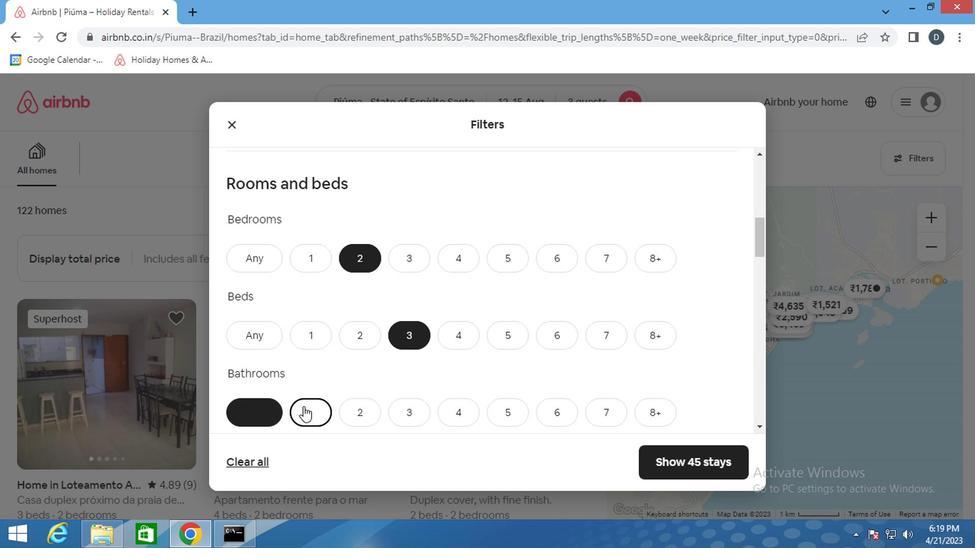
Action: Mouse scrolled (443, 362) with delta (0, 0)
Screenshot: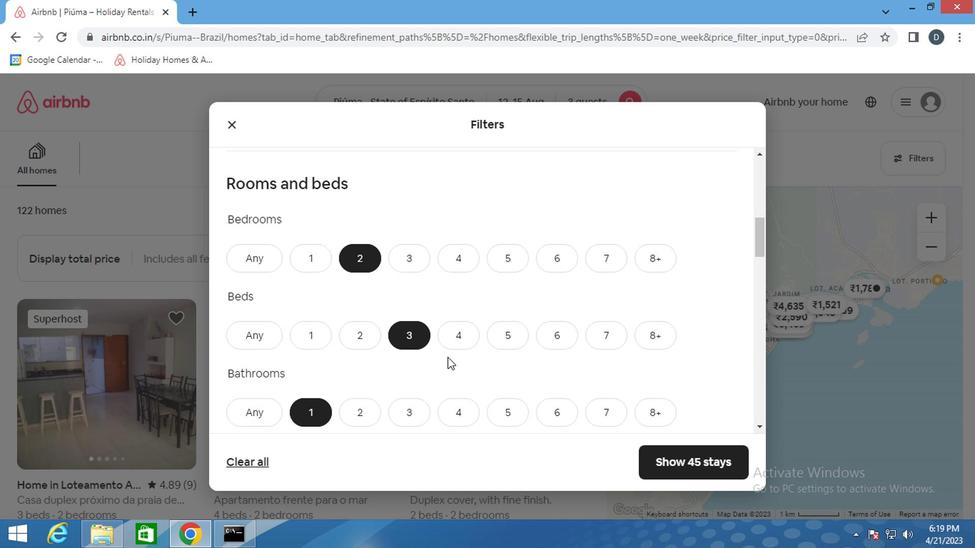 
Action: Mouse scrolled (443, 362) with delta (0, 0)
Screenshot: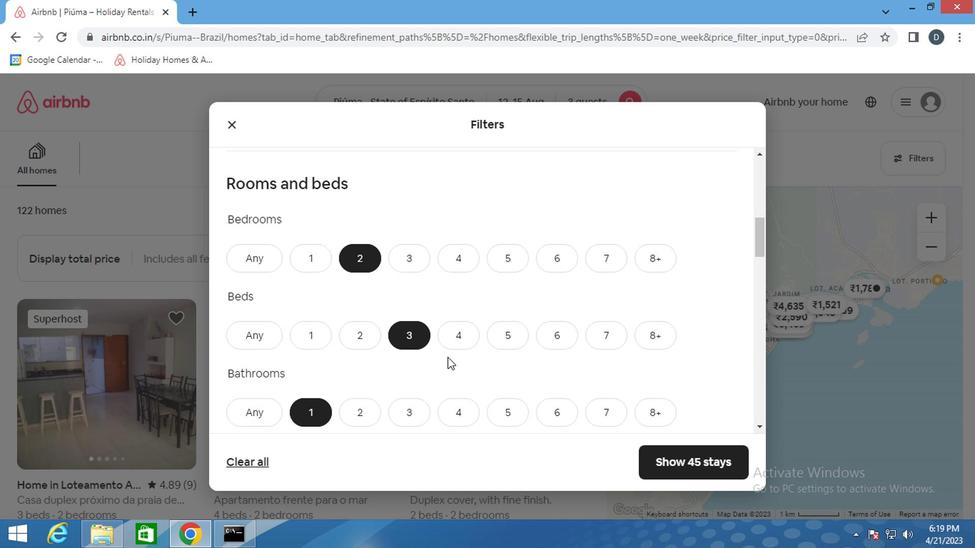 
Action: Mouse scrolled (443, 362) with delta (0, 0)
Screenshot: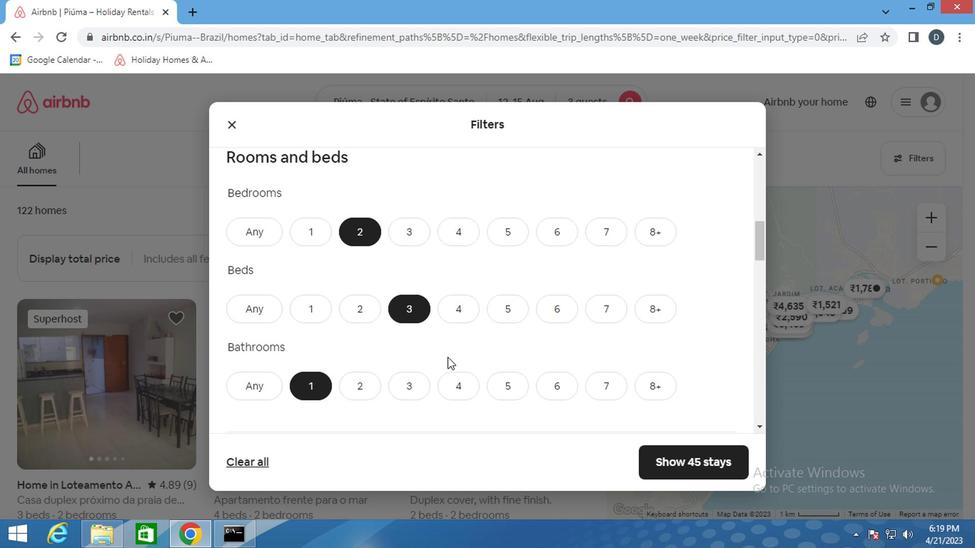 
Action: Mouse scrolled (443, 362) with delta (0, 0)
Screenshot: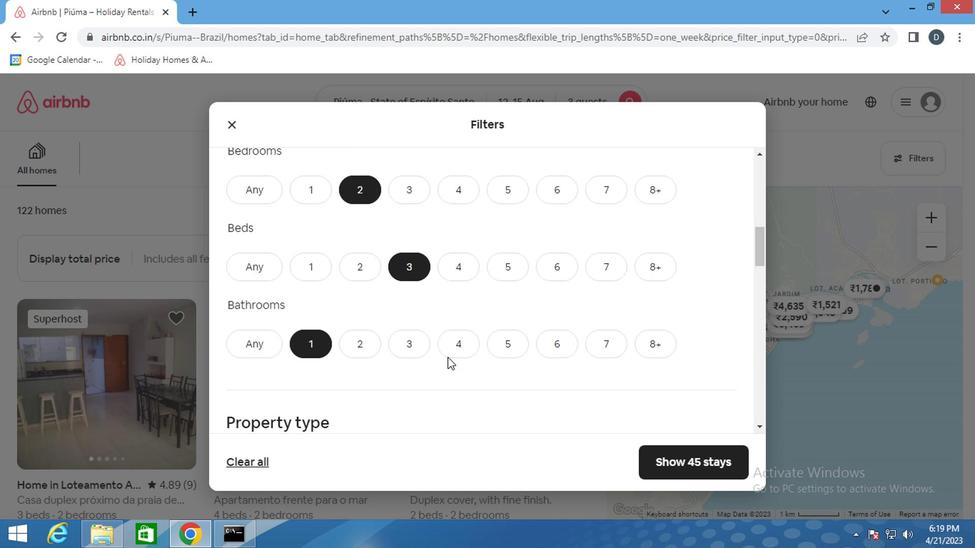 
Action: Mouse moved to (318, 300)
Screenshot: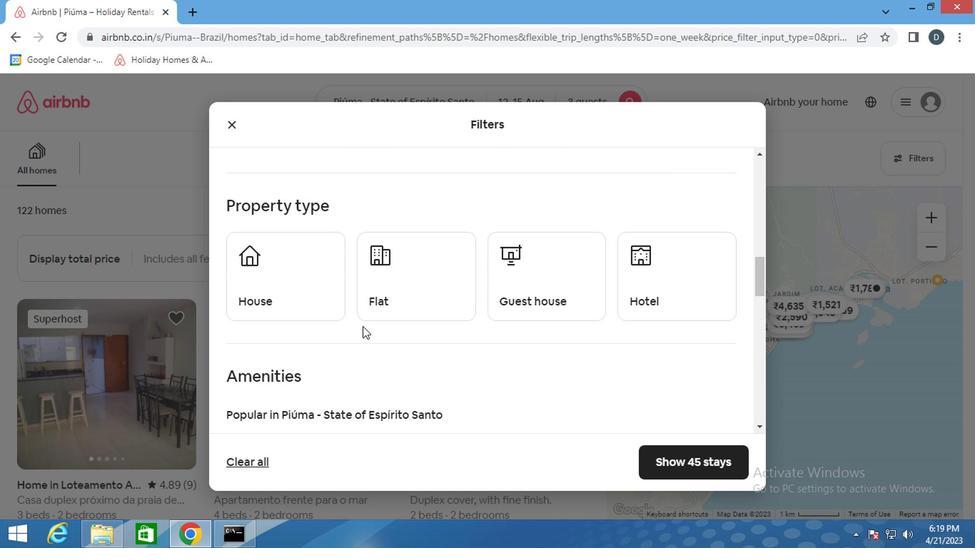 
Action: Mouse pressed left at (318, 300)
Screenshot: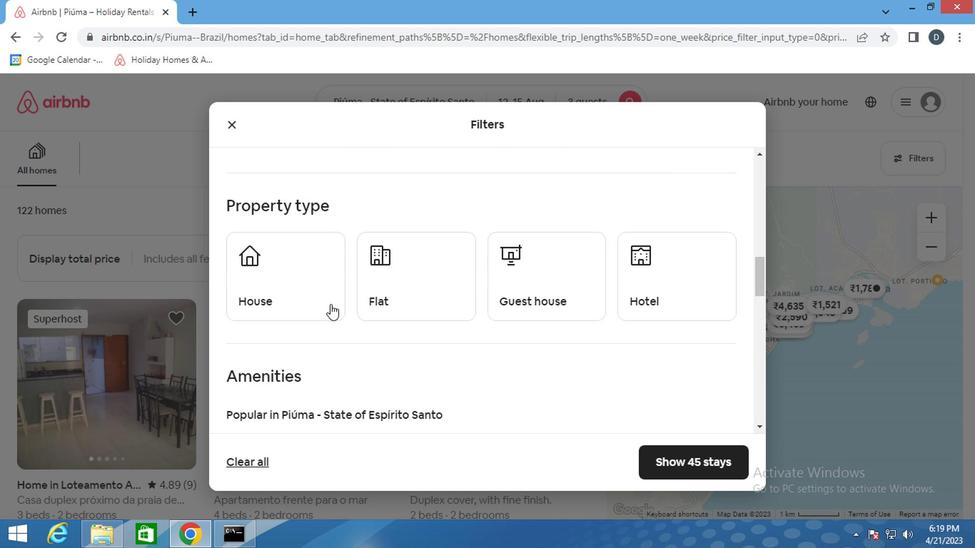 
Action: Mouse moved to (423, 290)
Screenshot: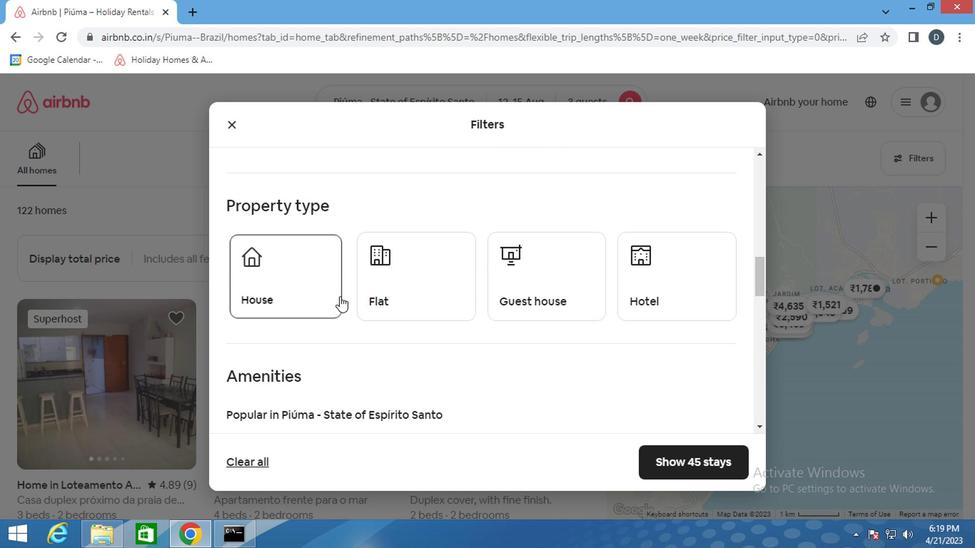 
Action: Mouse pressed left at (423, 290)
Screenshot: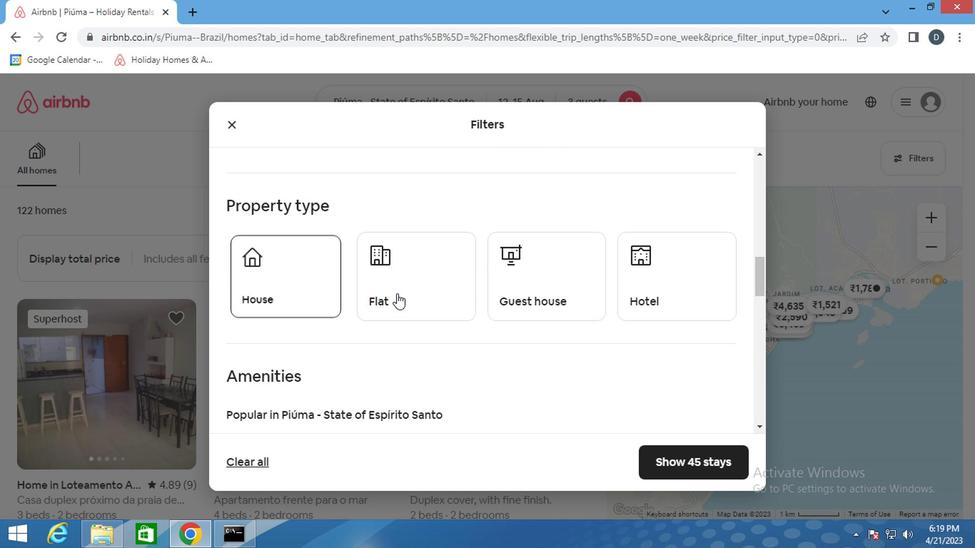 
Action: Mouse moved to (556, 294)
Screenshot: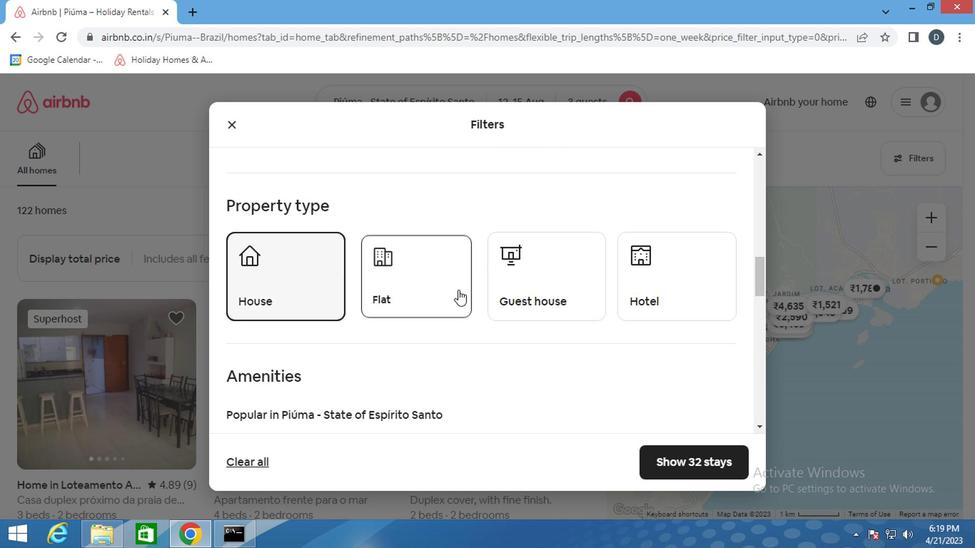 
Action: Mouse pressed left at (556, 294)
Screenshot: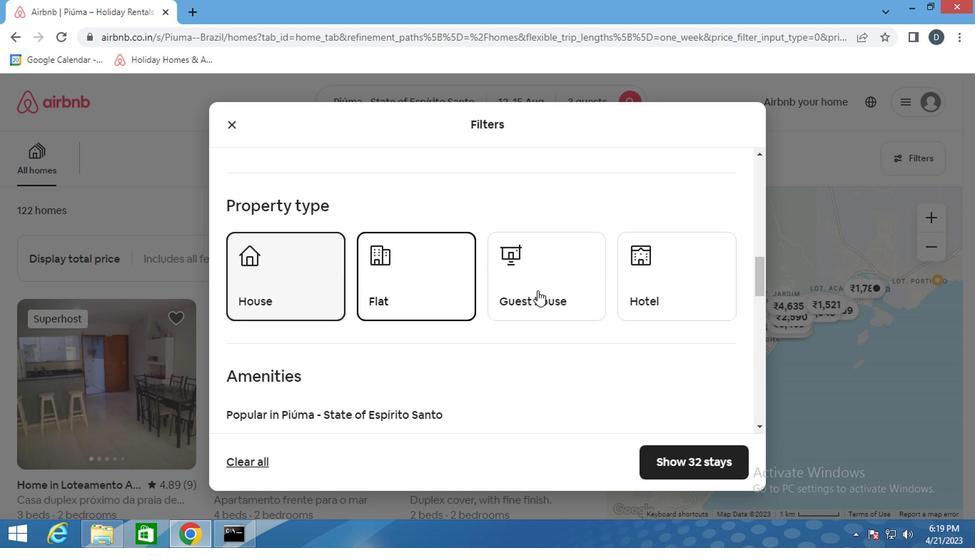 
Action: Mouse moved to (503, 378)
Screenshot: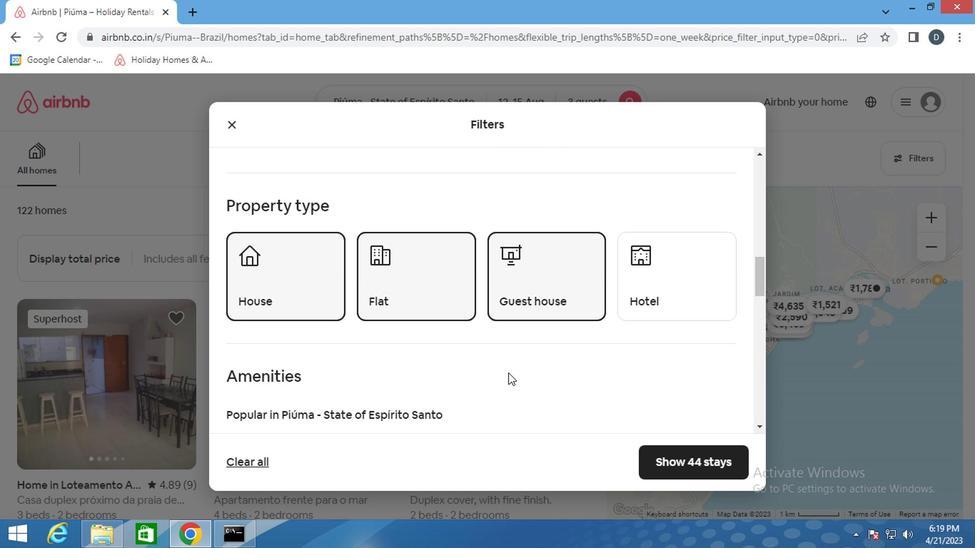 
Action: Mouse scrolled (503, 377) with delta (0, -1)
Screenshot: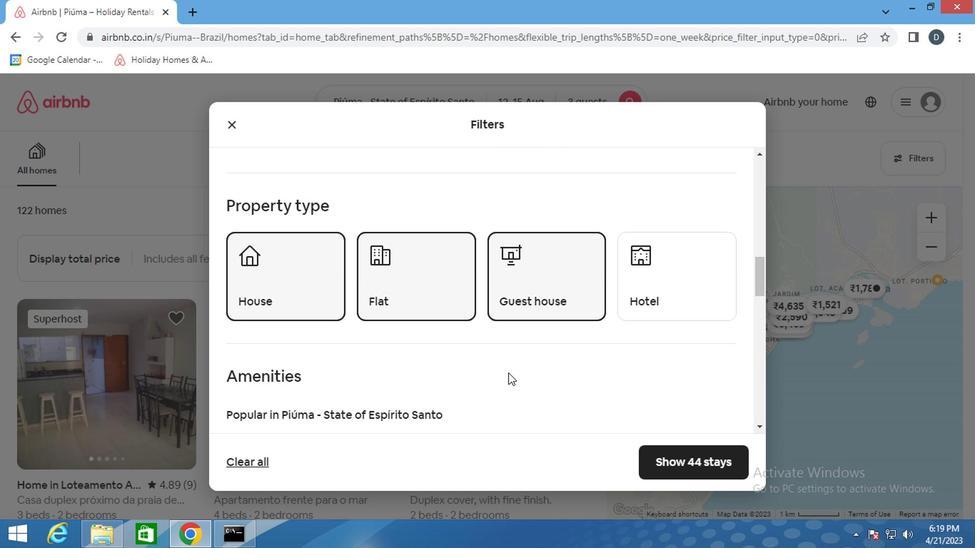 
Action: Mouse scrolled (503, 377) with delta (0, -1)
Screenshot: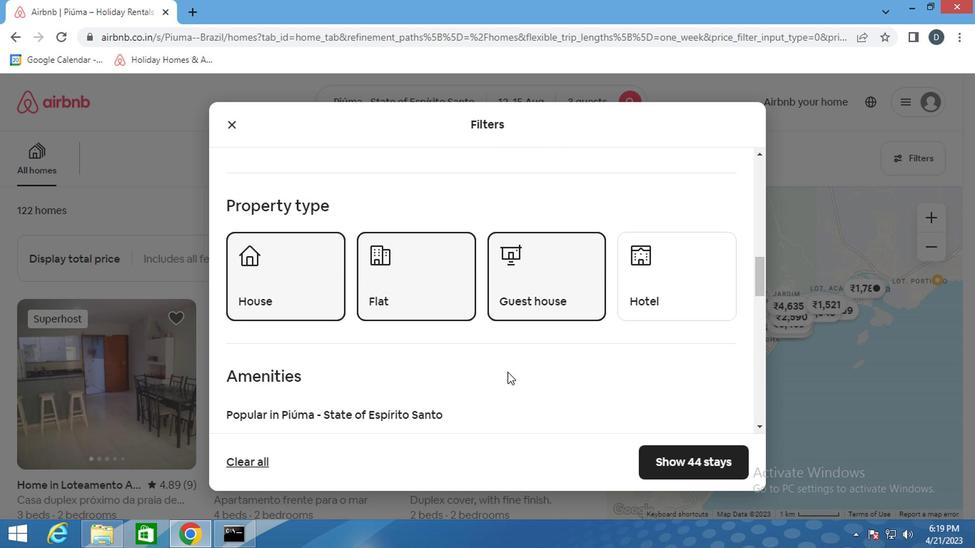 
Action: Mouse scrolled (503, 377) with delta (0, -1)
Screenshot: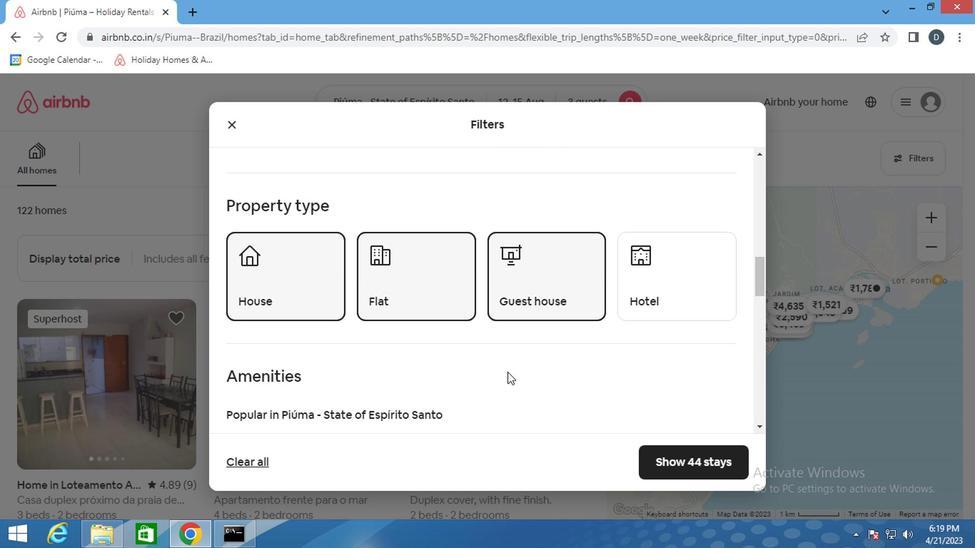 
Action: Mouse moved to (528, 326)
Screenshot: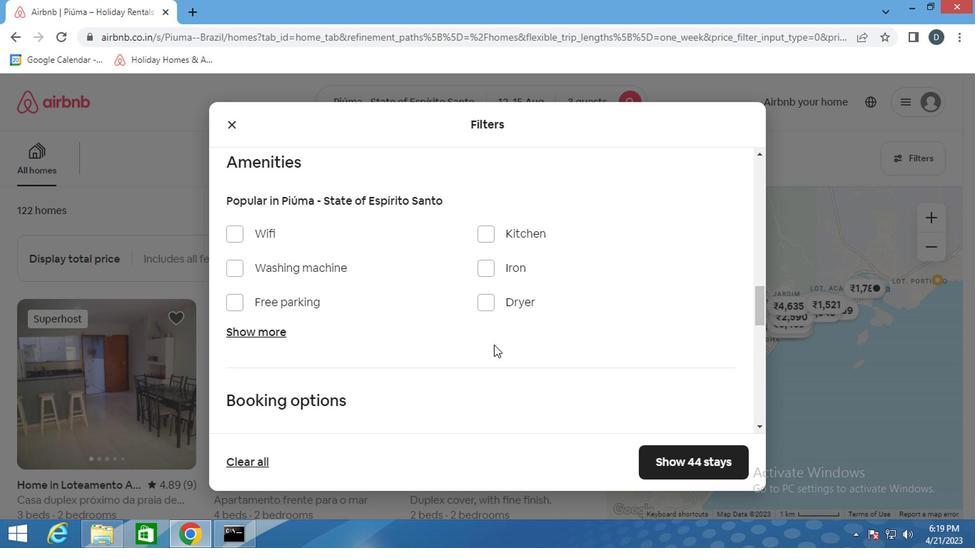 
Action: Mouse scrolled (528, 325) with delta (0, -1)
Screenshot: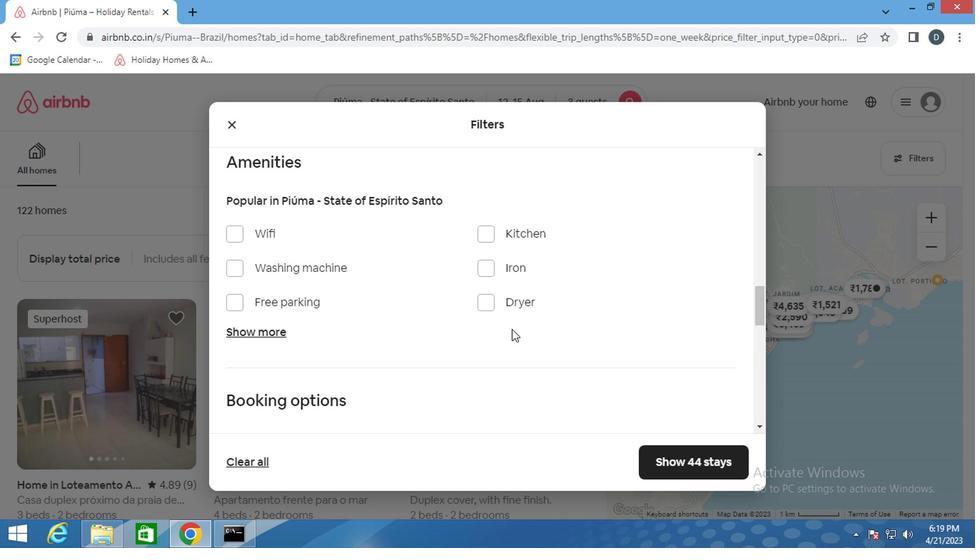 
Action: Mouse scrolled (528, 325) with delta (0, -1)
Screenshot: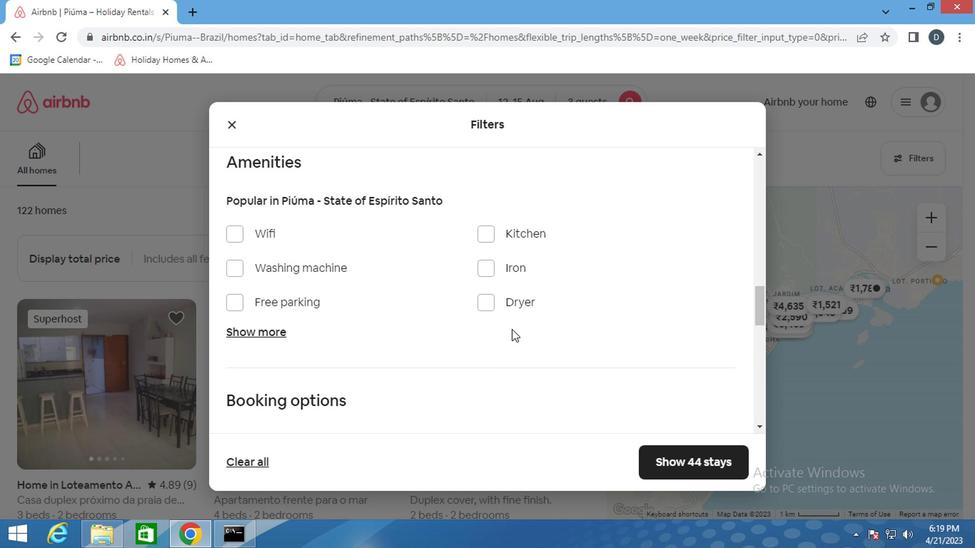 
Action: Mouse moved to (528, 325)
Screenshot: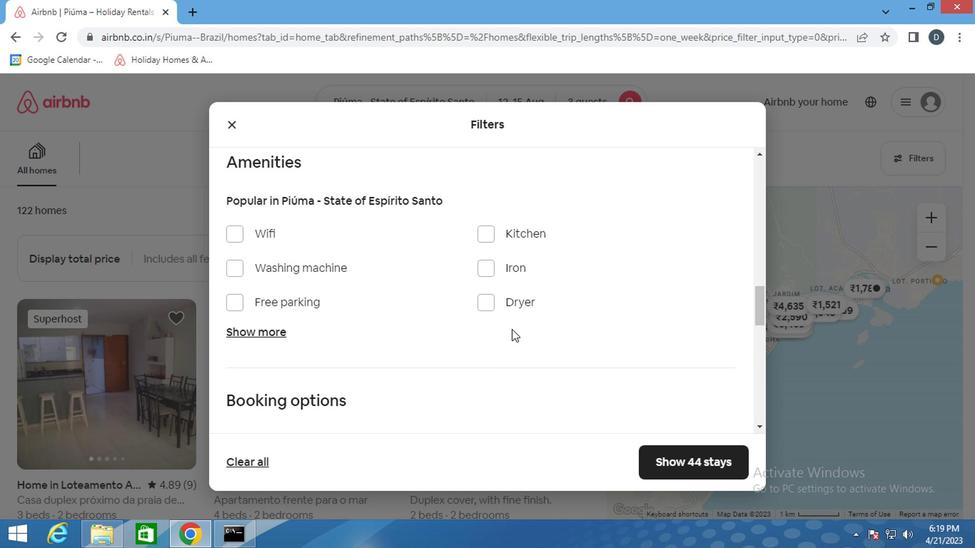 
Action: Mouse scrolled (528, 324) with delta (0, 0)
Screenshot: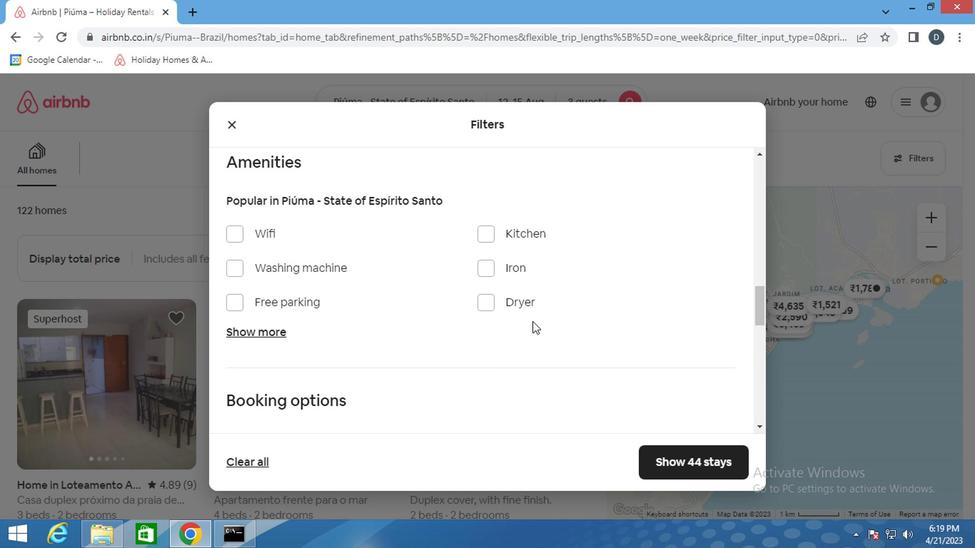 
Action: Mouse moved to (532, 323)
Screenshot: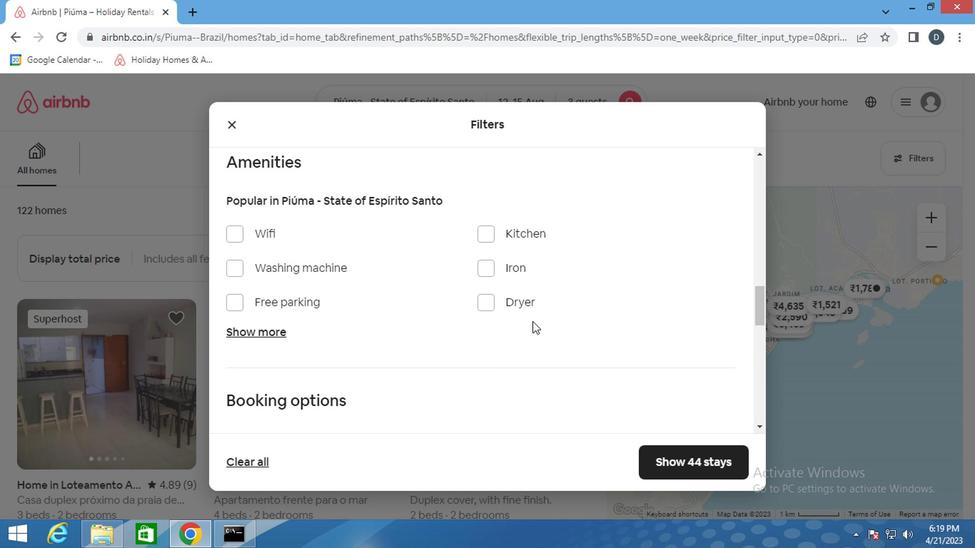 
Action: Mouse scrolled (532, 323) with delta (0, 0)
Screenshot: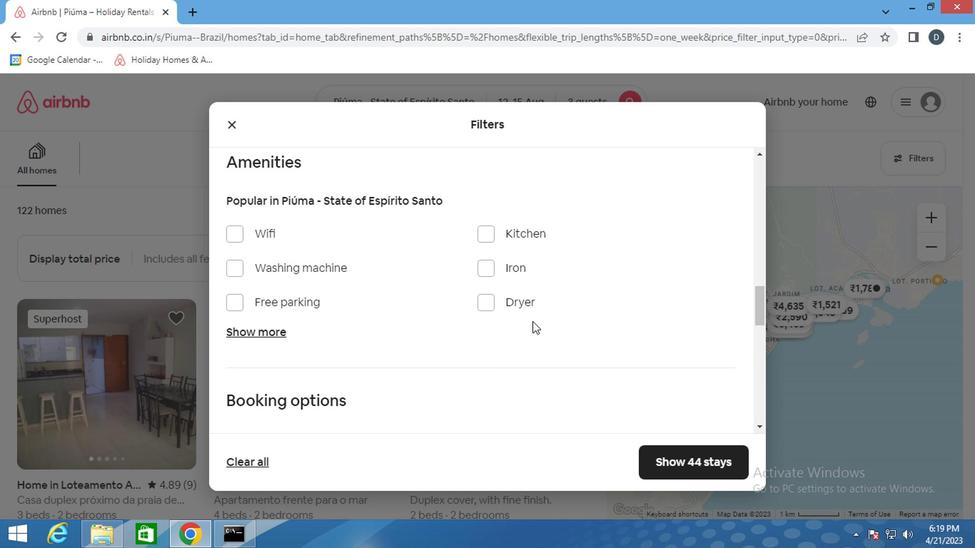 
Action: Mouse moved to (710, 216)
Screenshot: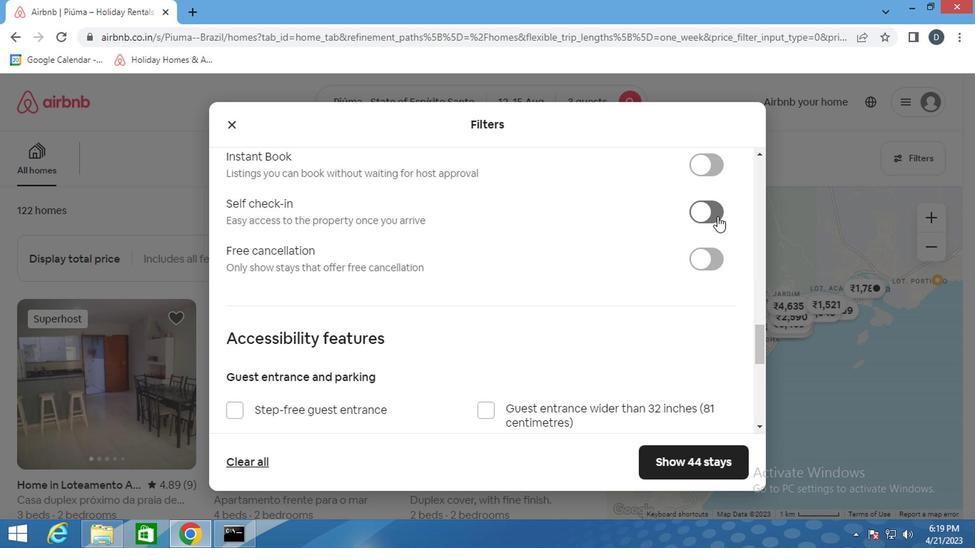 
Action: Mouse pressed left at (710, 216)
Screenshot: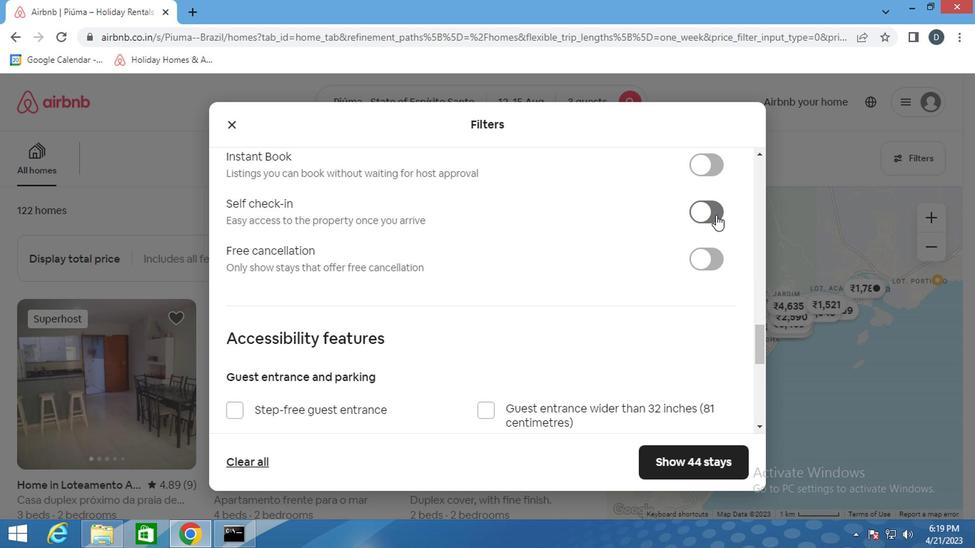 
Action: Mouse moved to (505, 303)
Screenshot: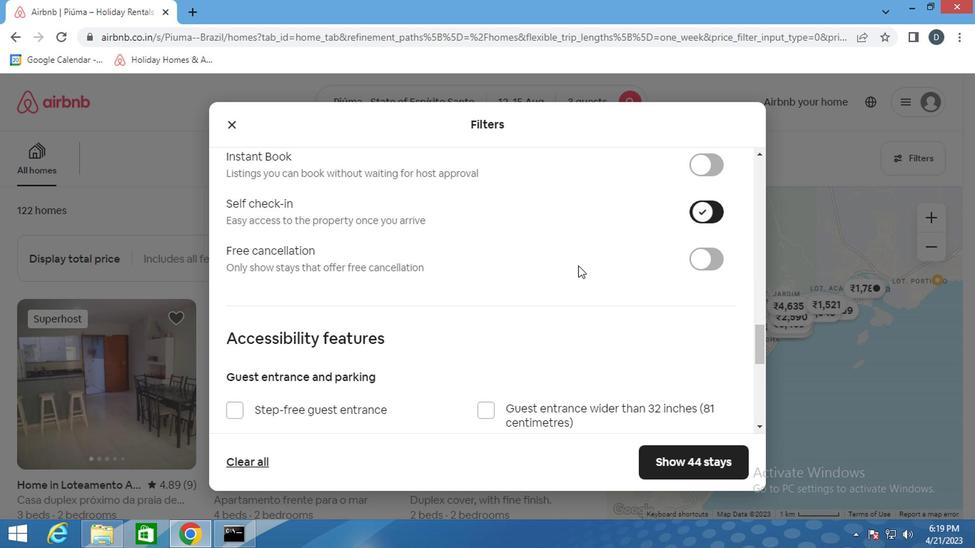 
Action: Mouse scrolled (505, 303) with delta (0, 0)
Screenshot: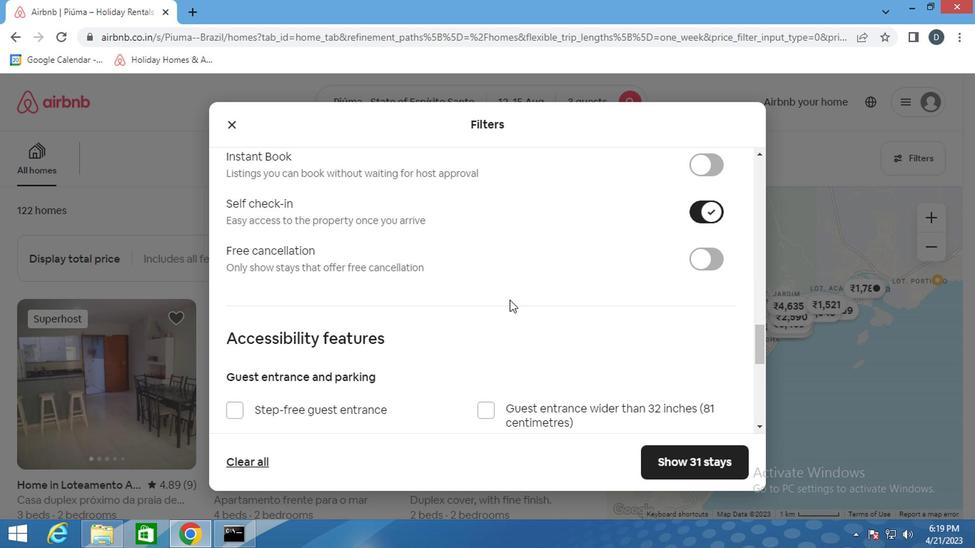 
Action: Mouse scrolled (505, 303) with delta (0, 0)
Screenshot: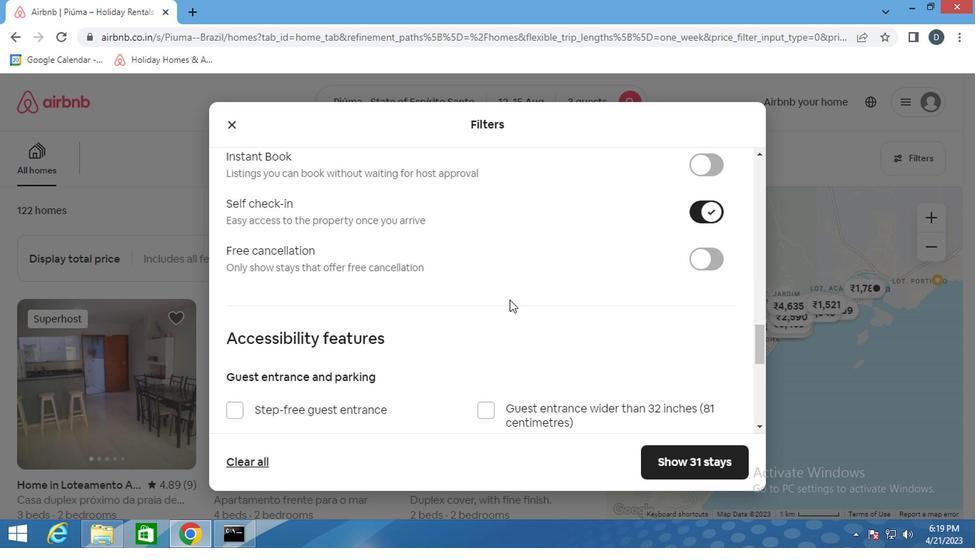 
Action: Mouse scrolled (505, 303) with delta (0, 0)
Screenshot: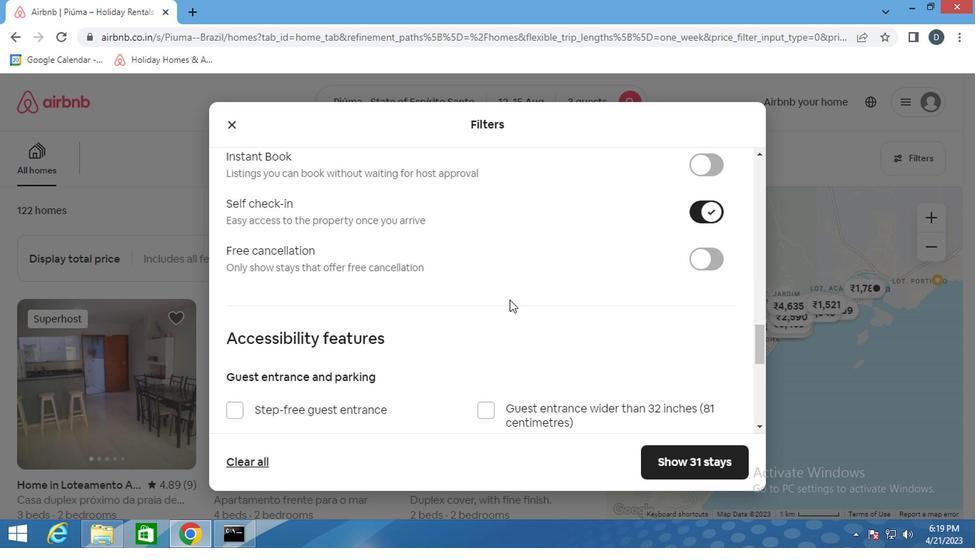
Action: Mouse scrolled (505, 303) with delta (0, 0)
Screenshot: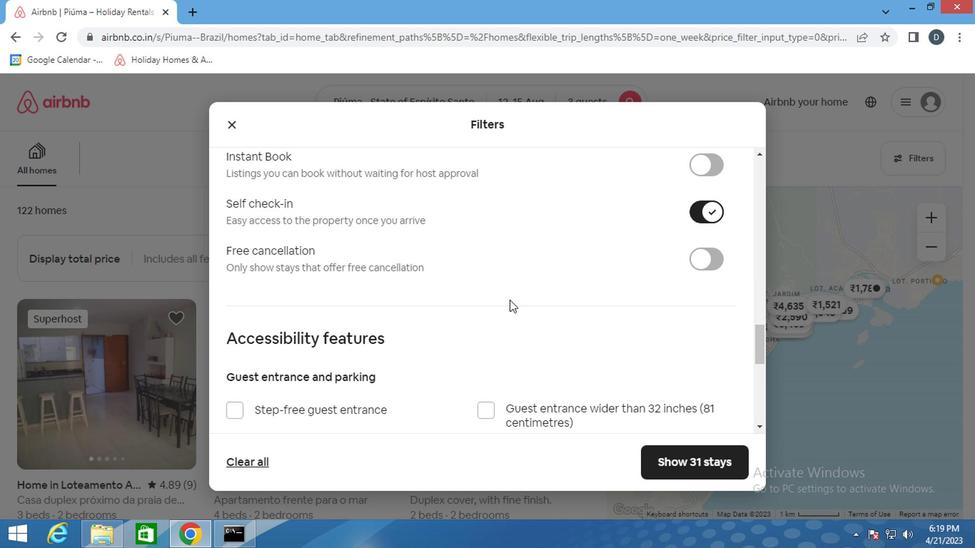 
Action: Mouse scrolled (505, 303) with delta (0, 0)
Screenshot: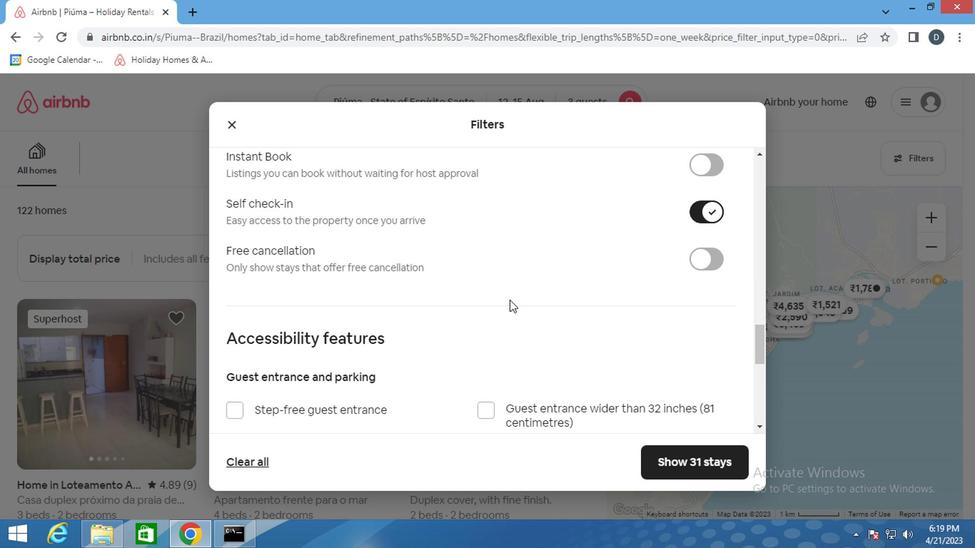 
Action: Mouse scrolled (505, 303) with delta (0, 0)
Screenshot: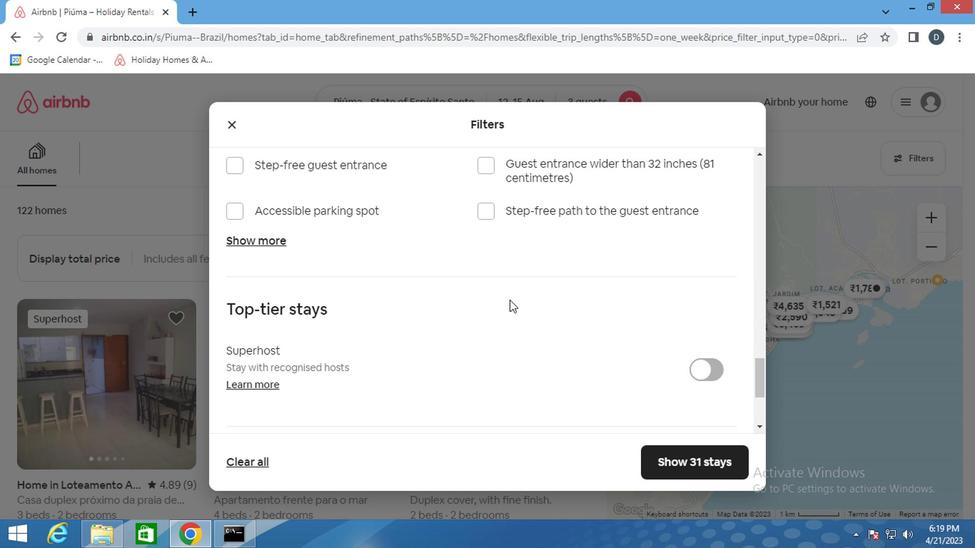 
Action: Mouse scrolled (505, 303) with delta (0, 0)
Screenshot: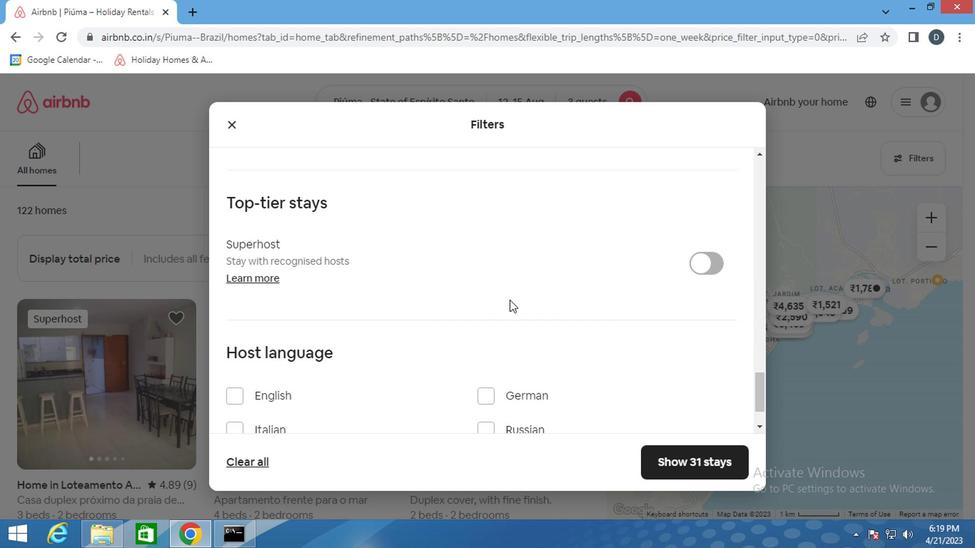 
Action: Mouse scrolled (505, 303) with delta (0, 0)
Screenshot: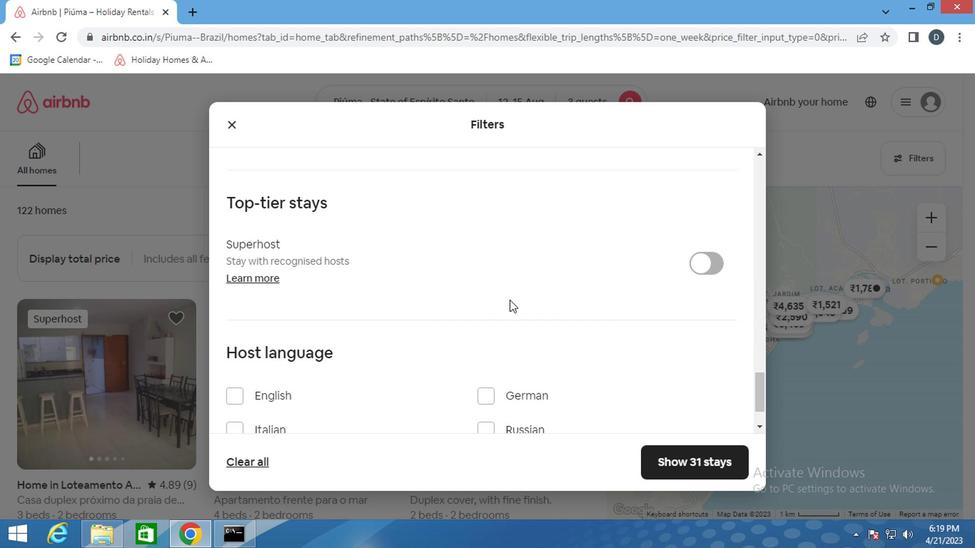 
Action: Mouse scrolled (505, 303) with delta (0, 0)
Screenshot: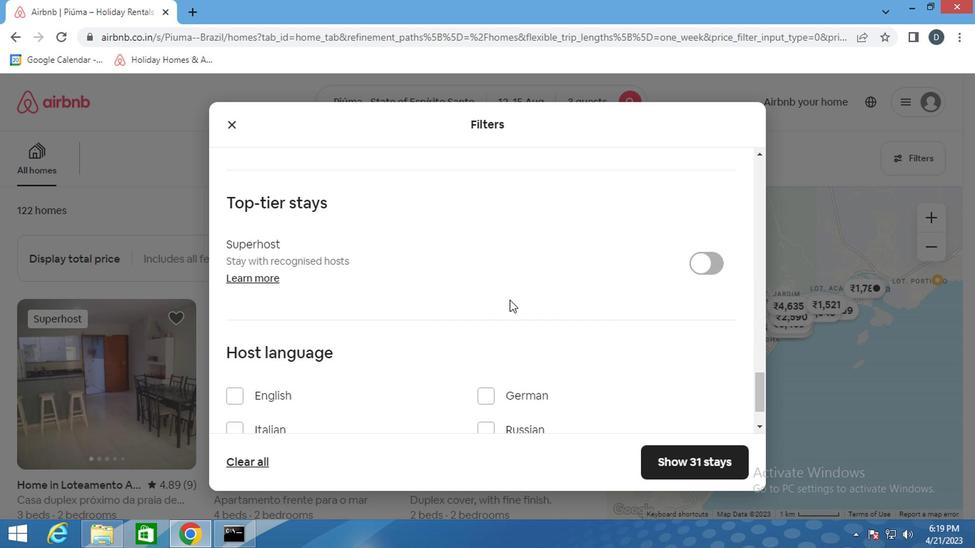 
Action: Mouse scrolled (505, 303) with delta (0, 0)
Screenshot: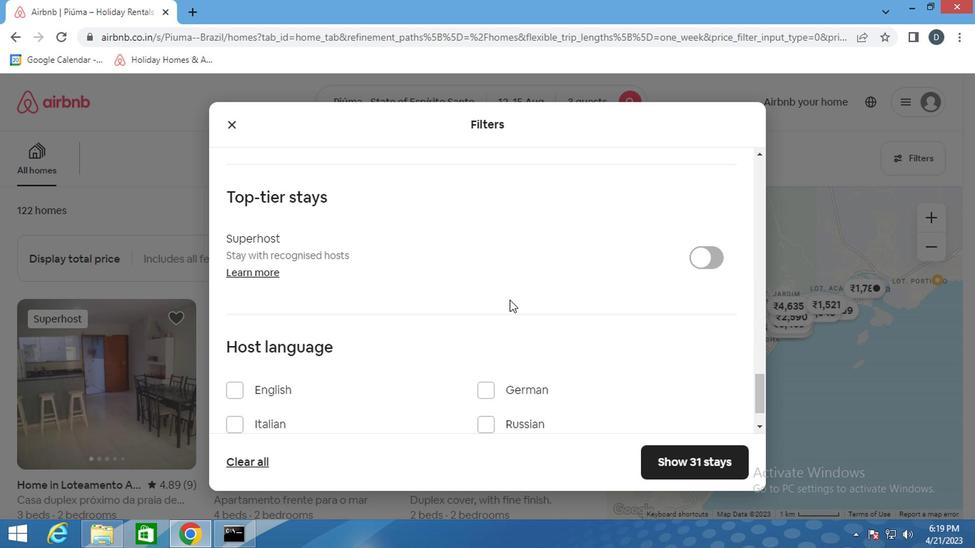
Action: Mouse moved to (261, 403)
Screenshot: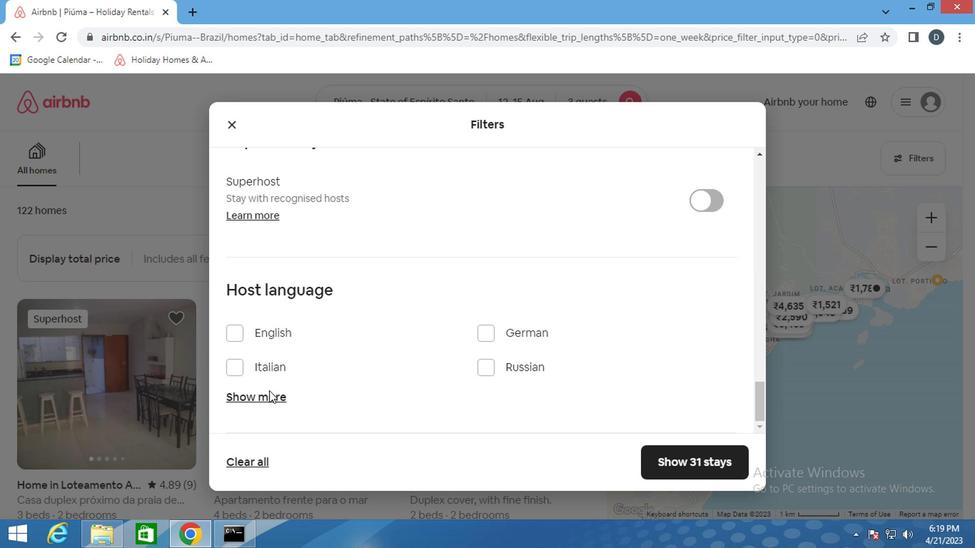 
Action: Mouse pressed left at (261, 403)
Screenshot: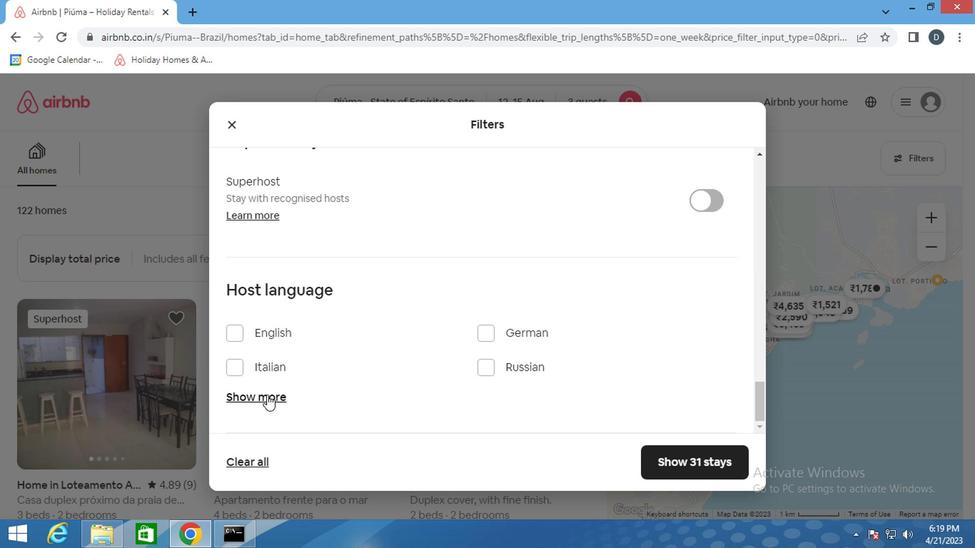 
Action: Mouse moved to (395, 354)
Screenshot: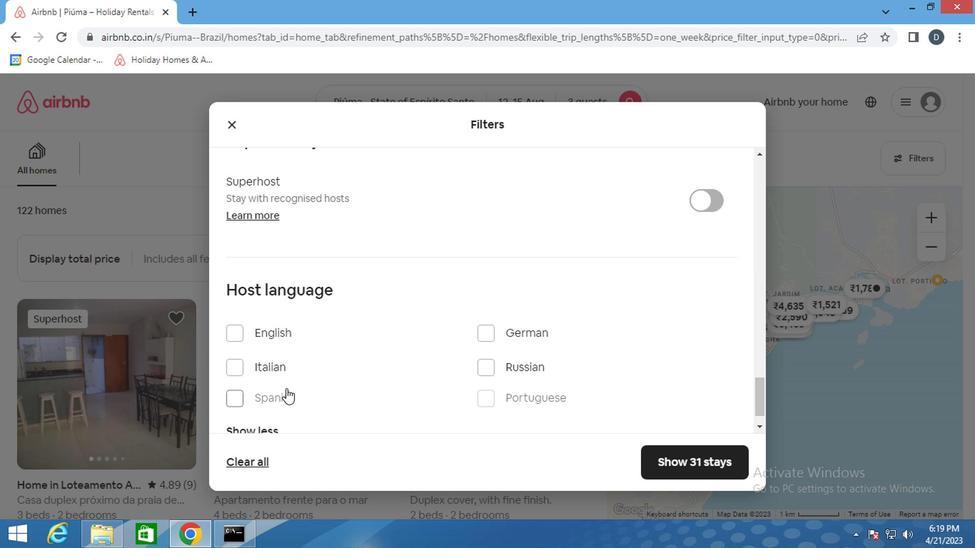 
Action: Mouse scrolled (395, 354) with delta (0, 0)
Screenshot: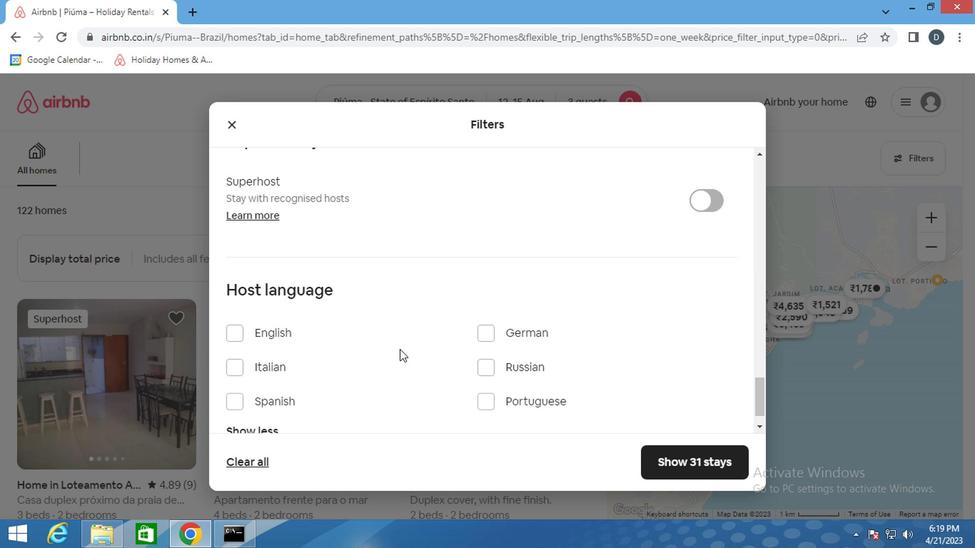 
Action: Mouse moved to (249, 374)
Screenshot: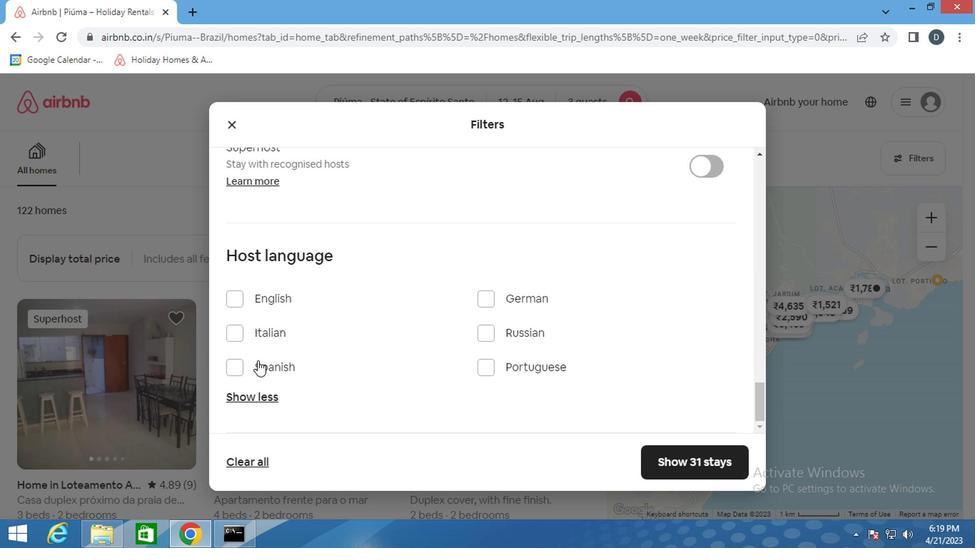 
Action: Mouse pressed left at (249, 374)
Screenshot: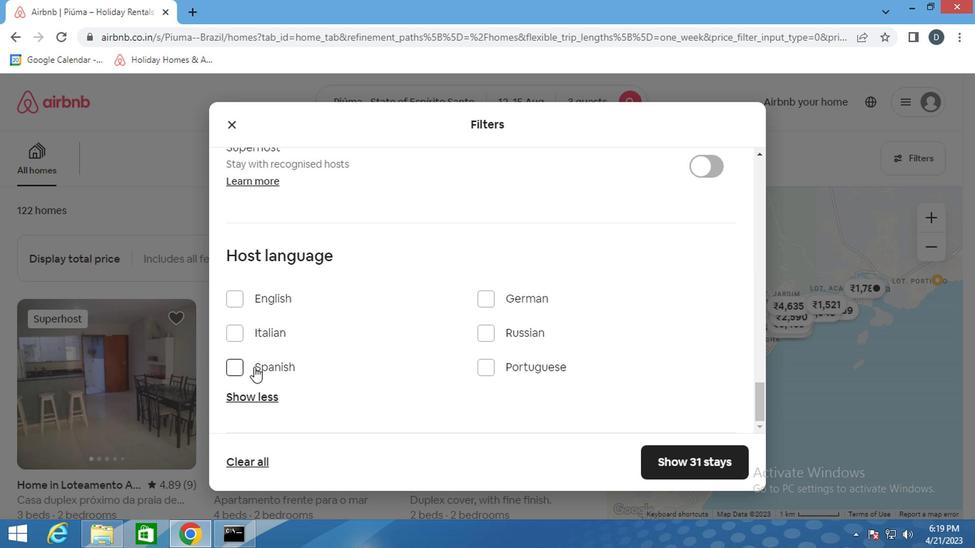 
Action: Mouse moved to (678, 467)
Screenshot: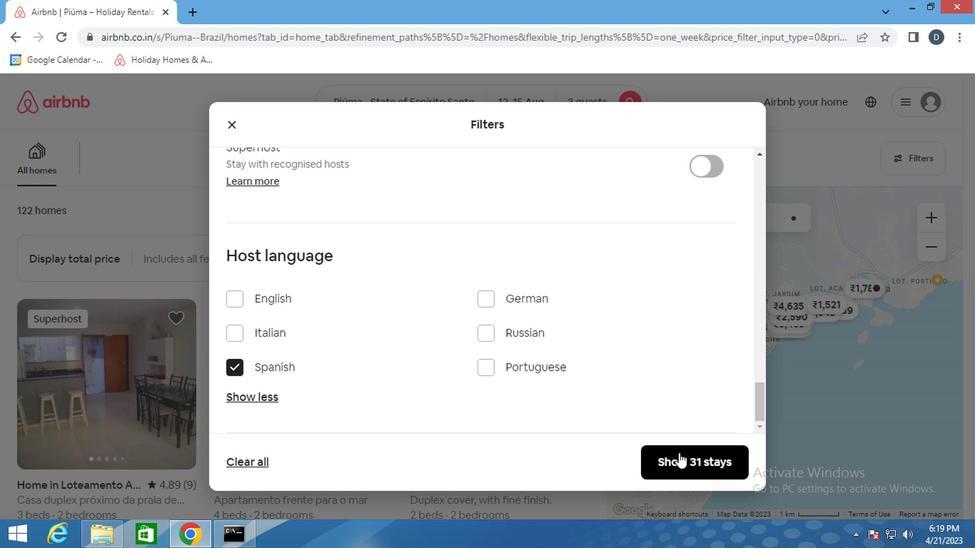 
Action: Mouse pressed left at (678, 467)
Screenshot: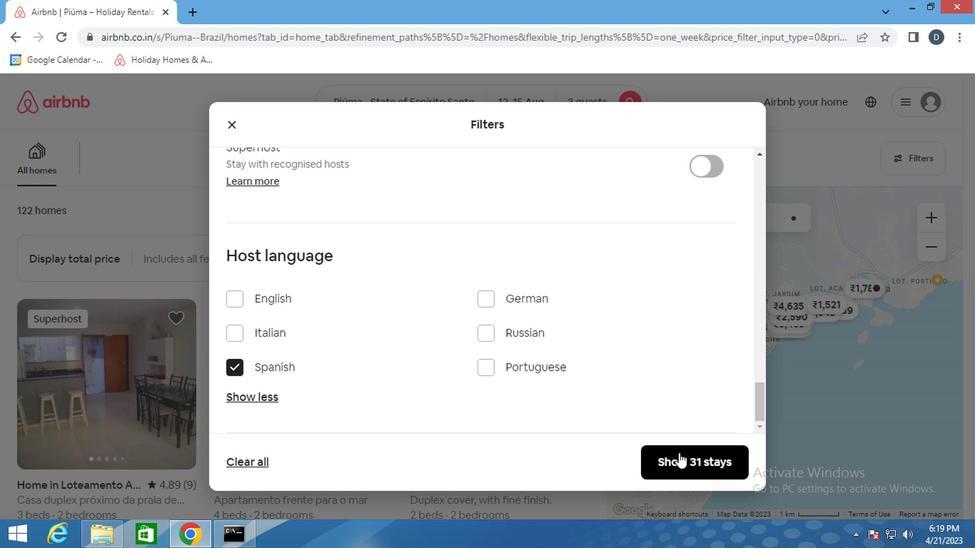 
Action: Mouse moved to (582, 295)
Screenshot: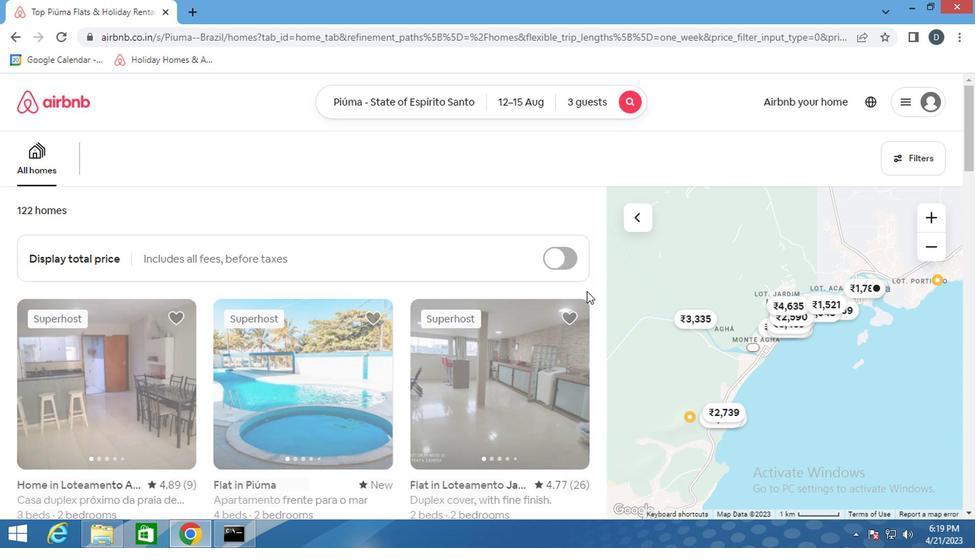 
